 Task: Look for space in Châteauguay, Canada from 12th  August, 2023 to 15th August, 2023 for 3 adults in price range Rs.12000 to Rs.16000. Place can be entire place with 2 bedrooms having 3 beds and 1 bathroom. Property type can be house, flat, guest house. Booking option can be shelf check-in. Required host language is English.
Action: Mouse moved to (393, 89)
Screenshot: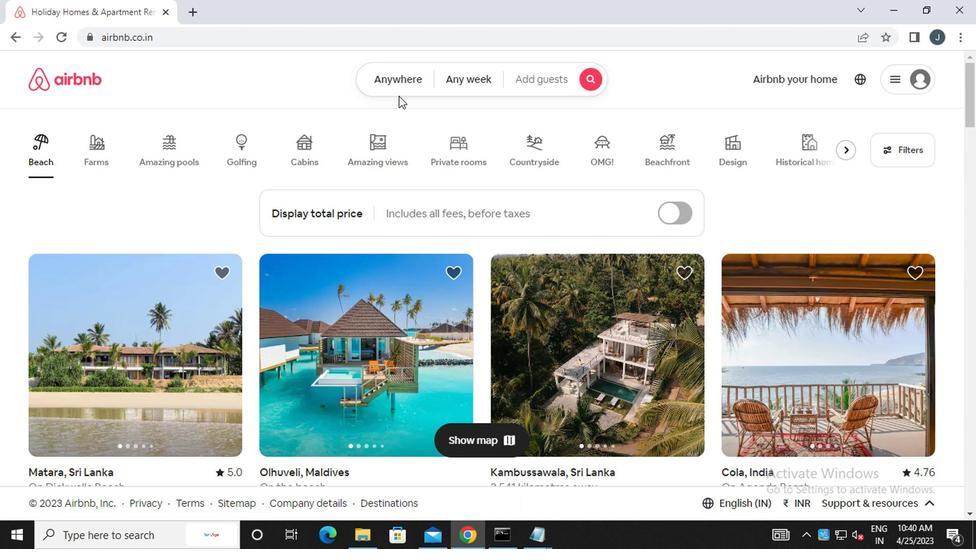 
Action: Mouse pressed left at (393, 89)
Screenshot: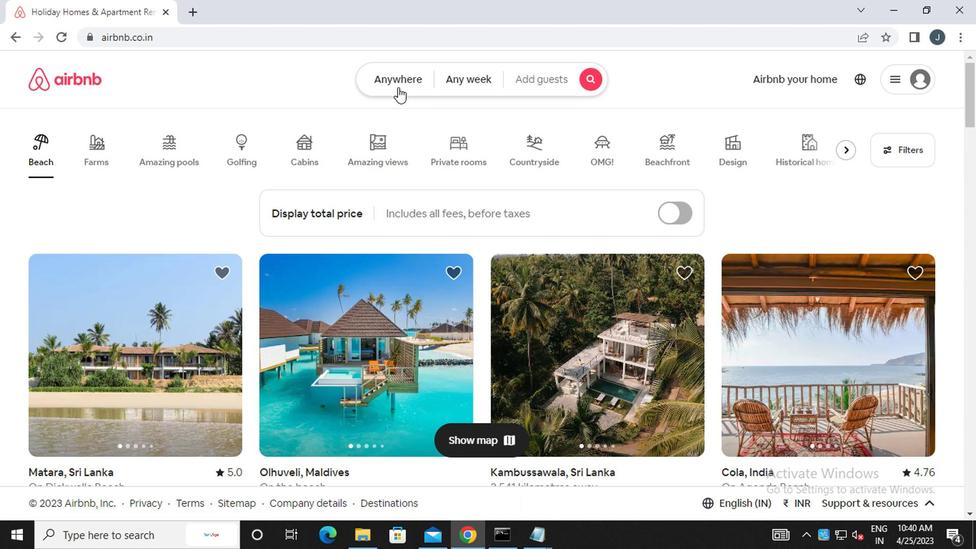 
Action: Mouse moved to (231, 136)
Screenshot: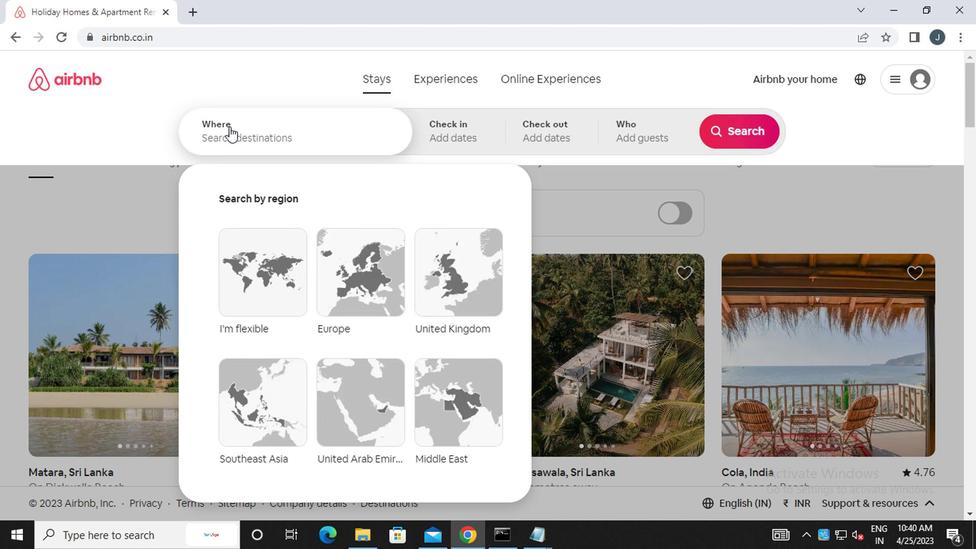 
Action: Mouse pressed left at (231, 136)
Screenshot: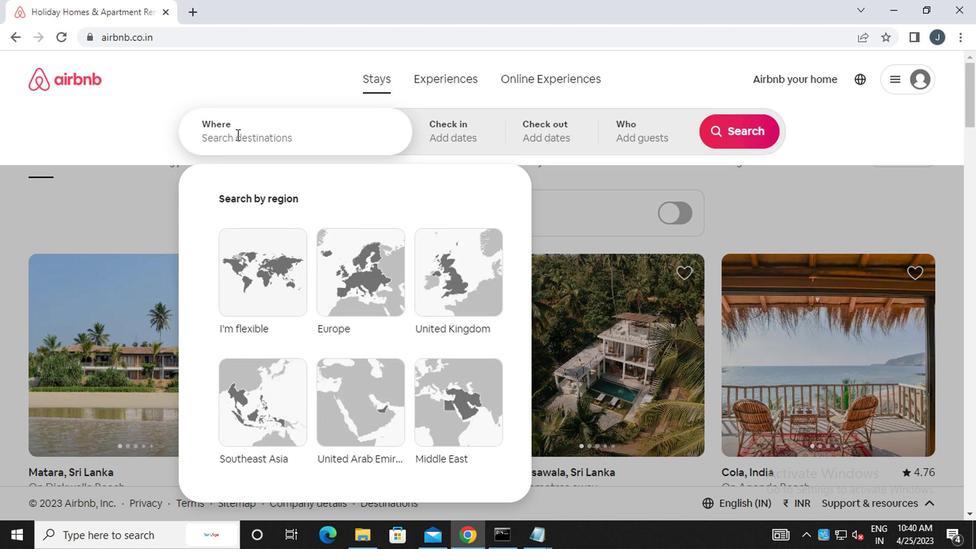 
Action: Mouse moved to (233, 136)
Screenshot: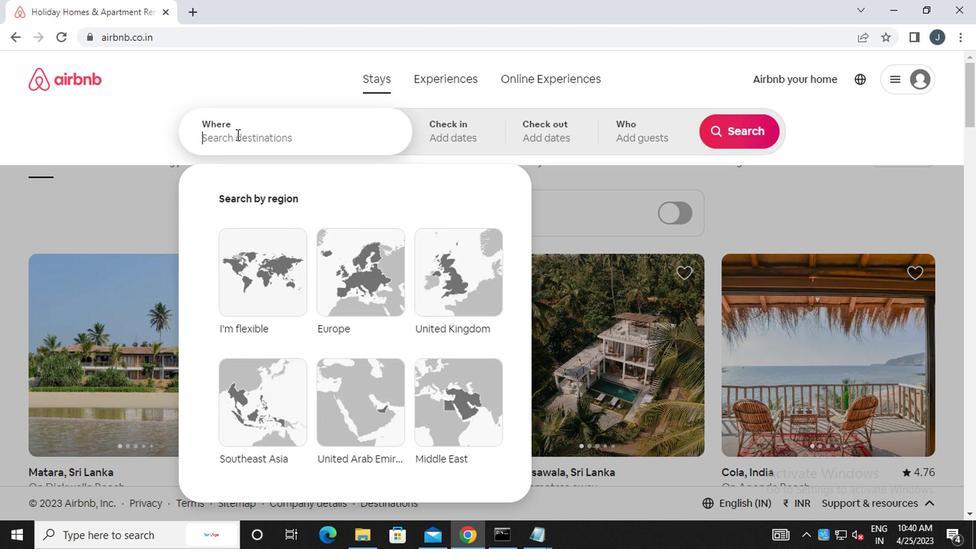 
Action: Key pressed c<Key.caps_lock>hateauguay,<Key.caps_lock>c<Key.caps_lock>anada
Screenshot: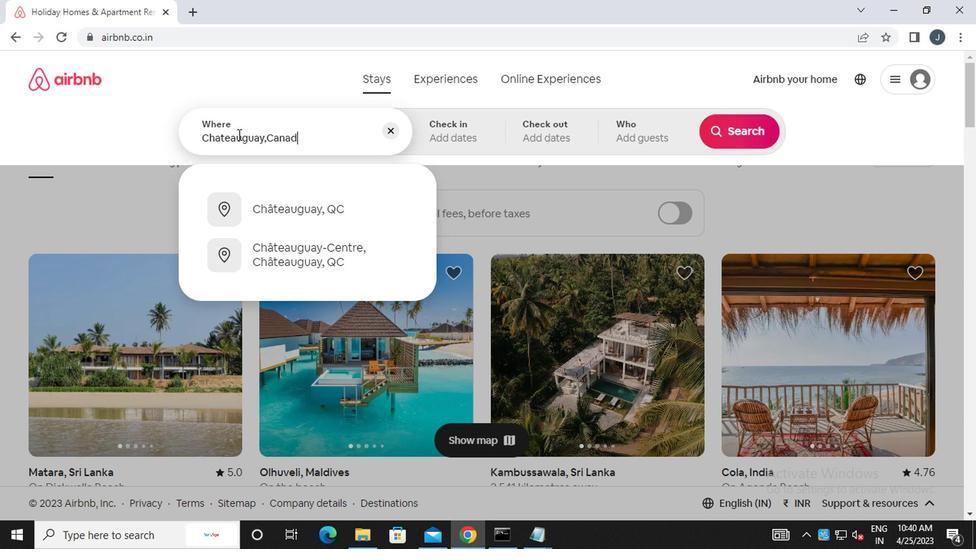 
Action: Mouse moved to (465, 144)
Screenshot: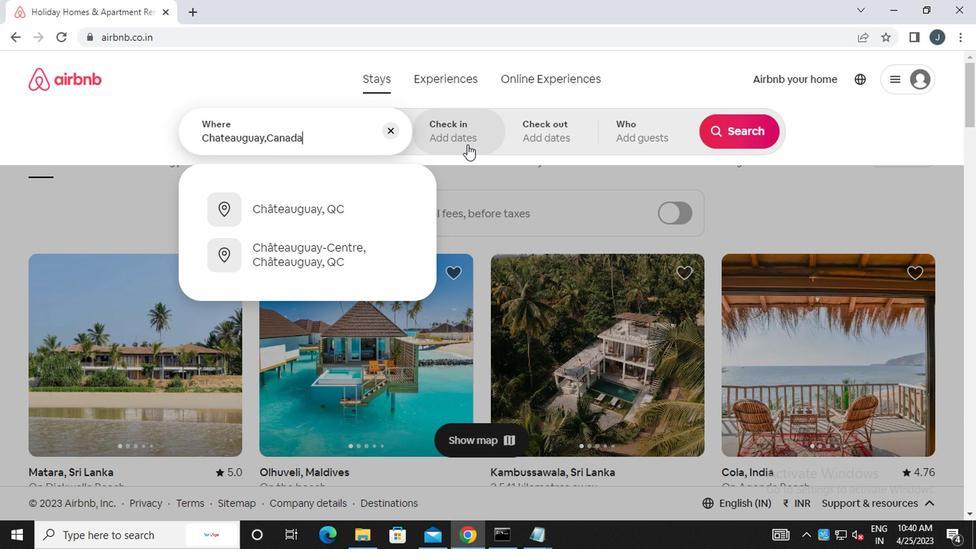 
Action: Mouse pressed left at (465, 144)
Screenshot: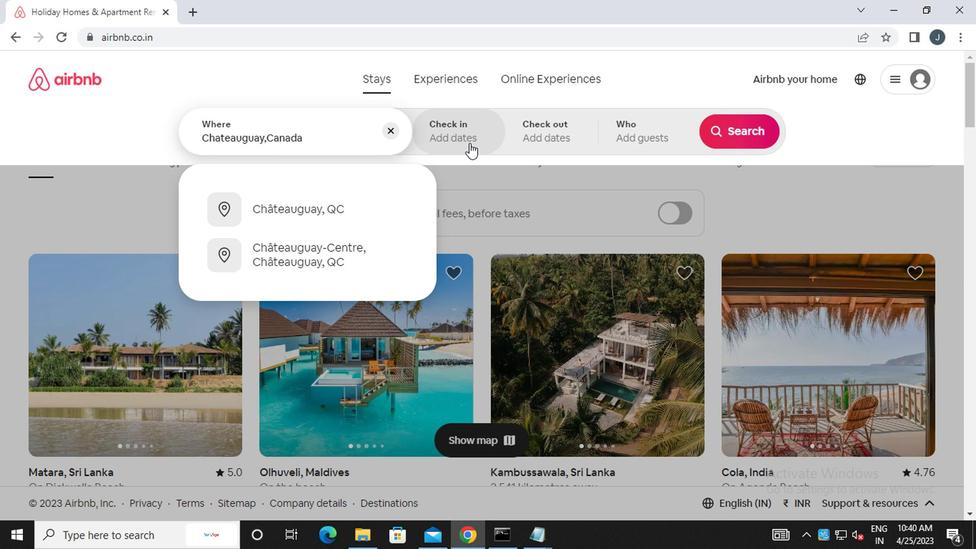 
Action: Mouse moved to (728, 243)
Screenshot: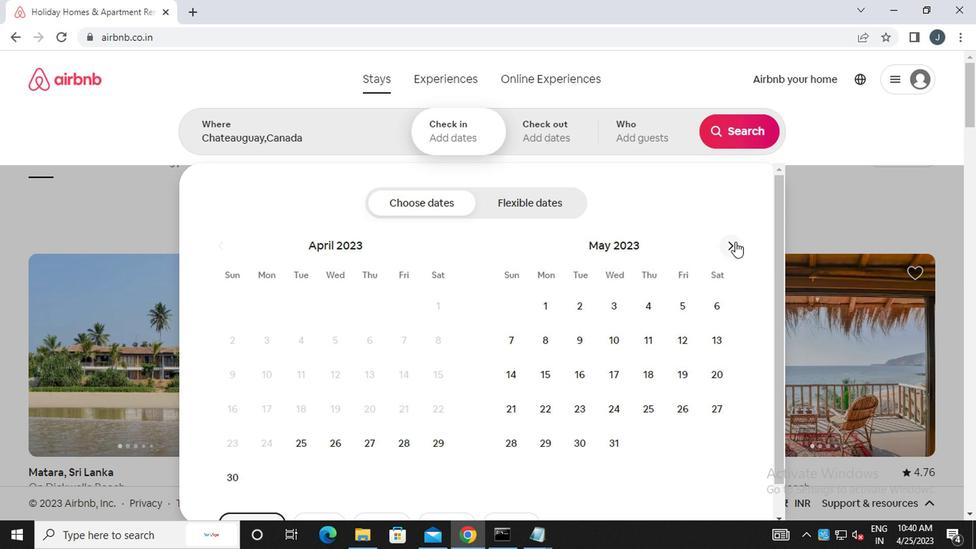 
Action: Mouse pressed left at (728, 243)
Screenshot: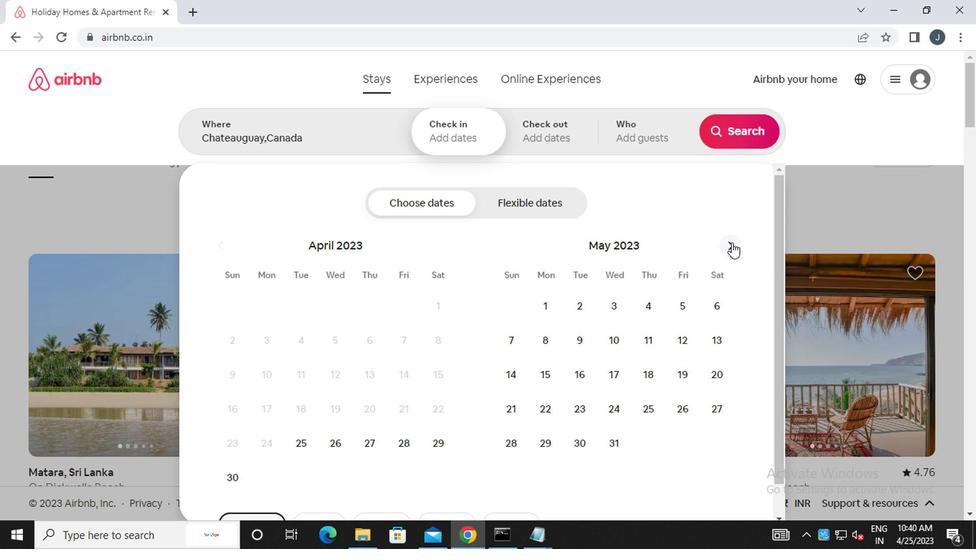 
Action: Mouse pressed left at (728, 243)
Screenshot: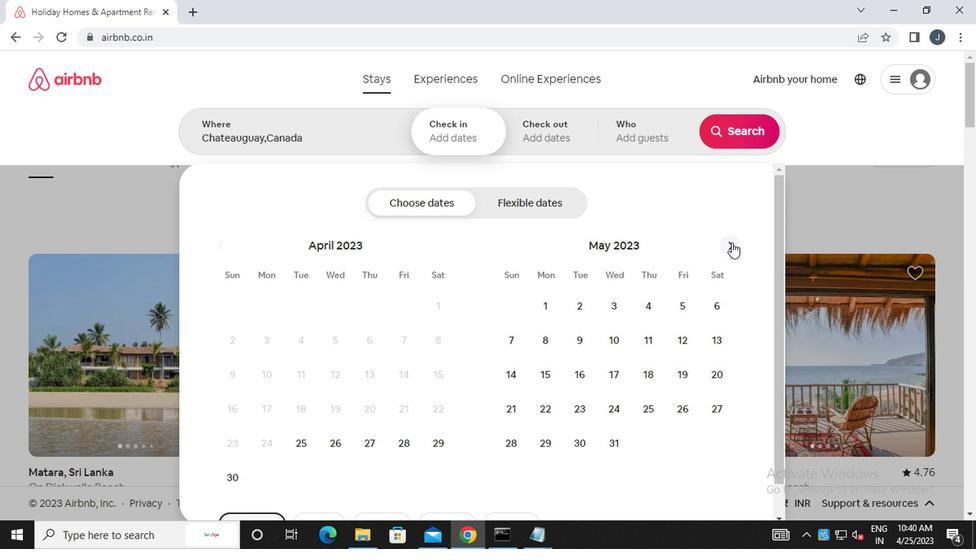 
Action: Mouse pressed left at (728, 243)
Screenshot: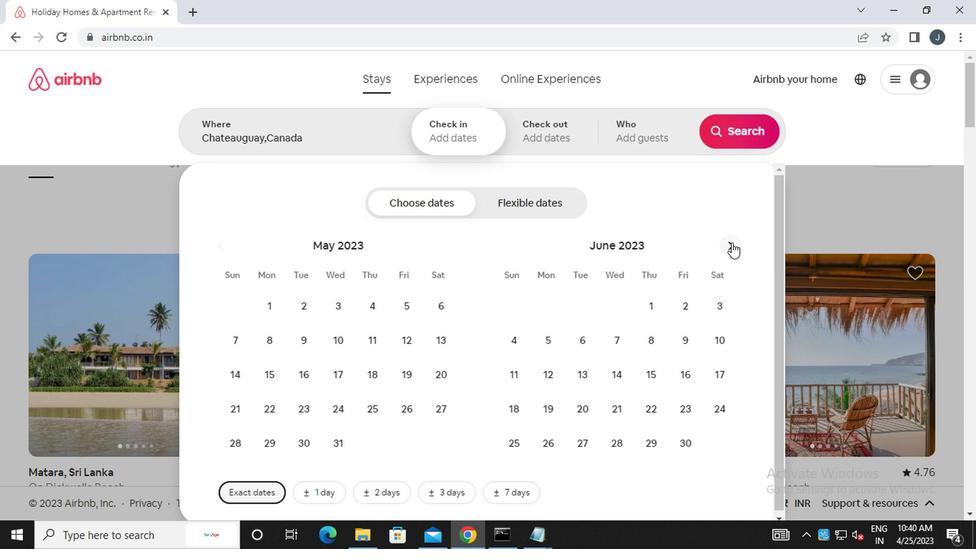 
Action: Mouse pressed left at (728, 243)
Screenshot: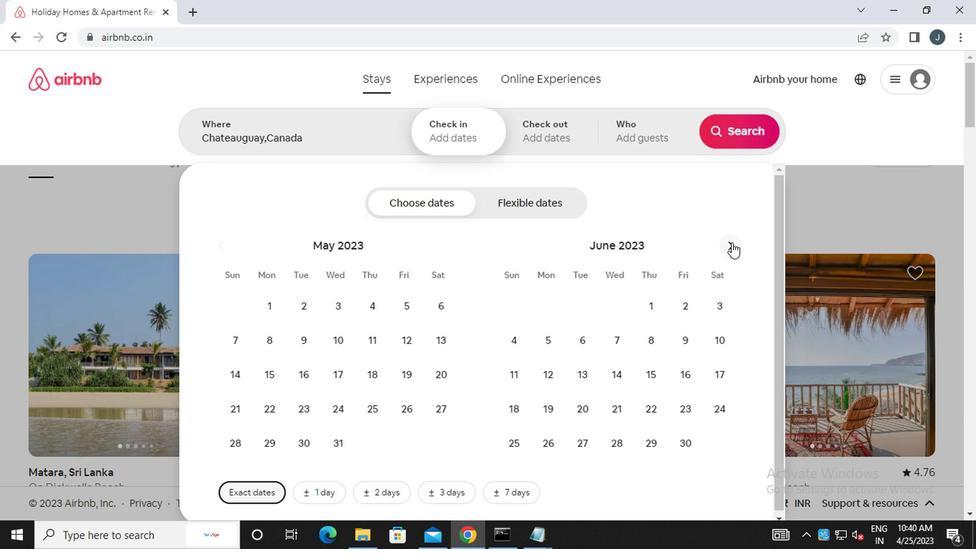 
Action: Mouse moved to (726, 243)
Screenshot: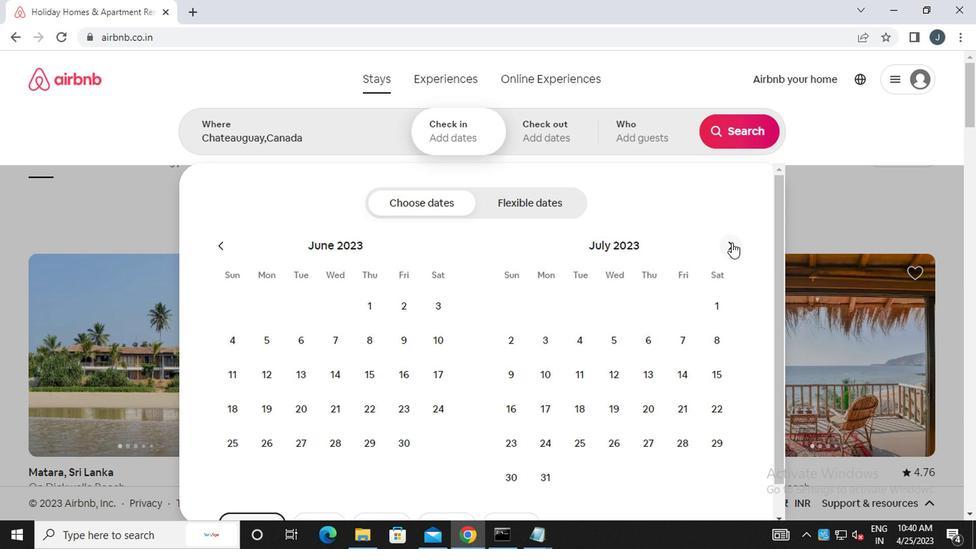 
Action: Mouse pressed left at (726, 243)
Screenshot: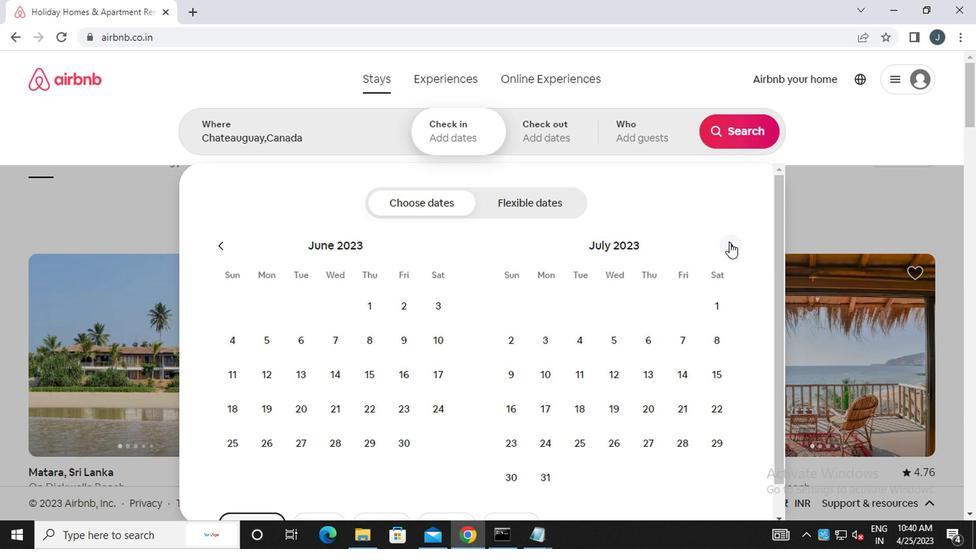 
Action: Mouse moved to (710, 344)
Screenshot: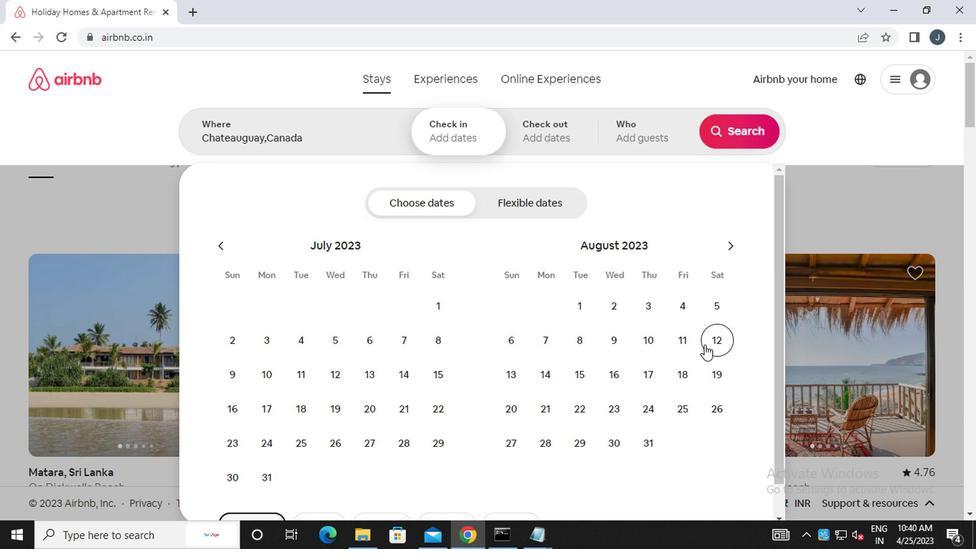 
Action: Mouse pressed left at (710, 344)
Screenshot: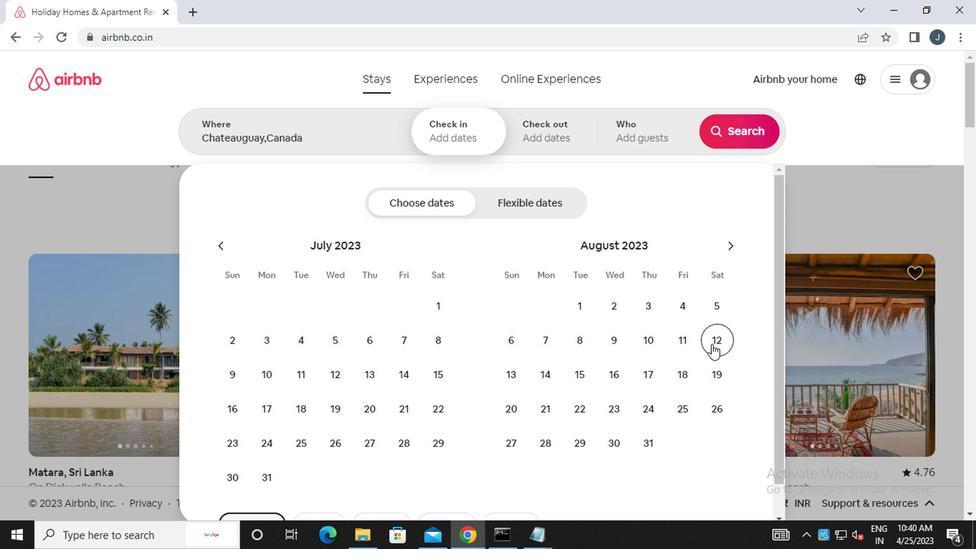 
Action: Mouse moved to (576, 371)
Screenshot: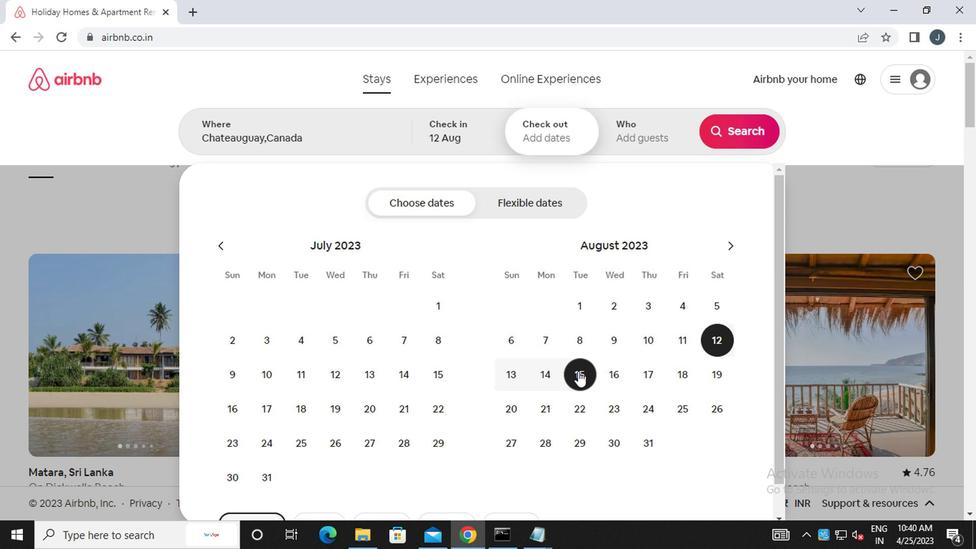 
Action: Mouse pressed left at (576, 371)
Screenshot: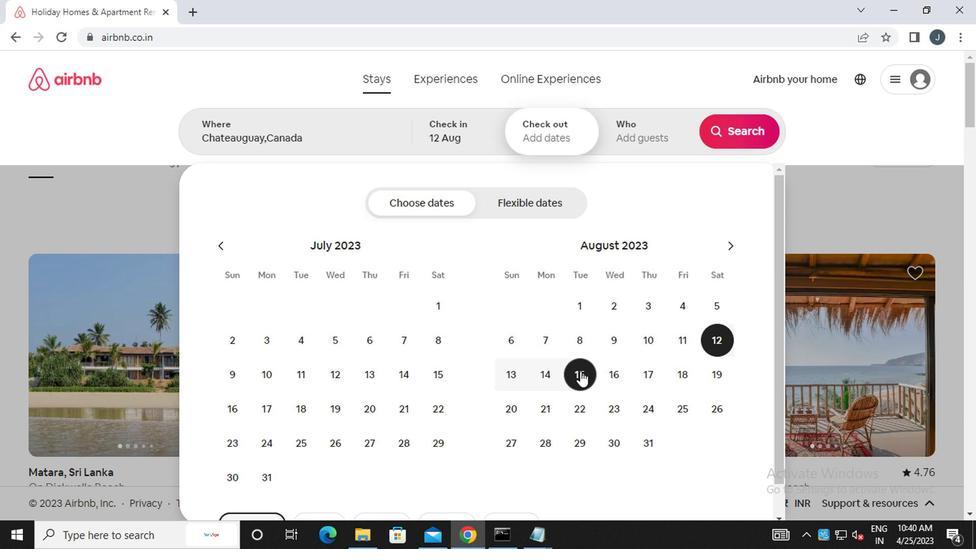 
Action: Mouse moved to (653, 142)
Screenshot: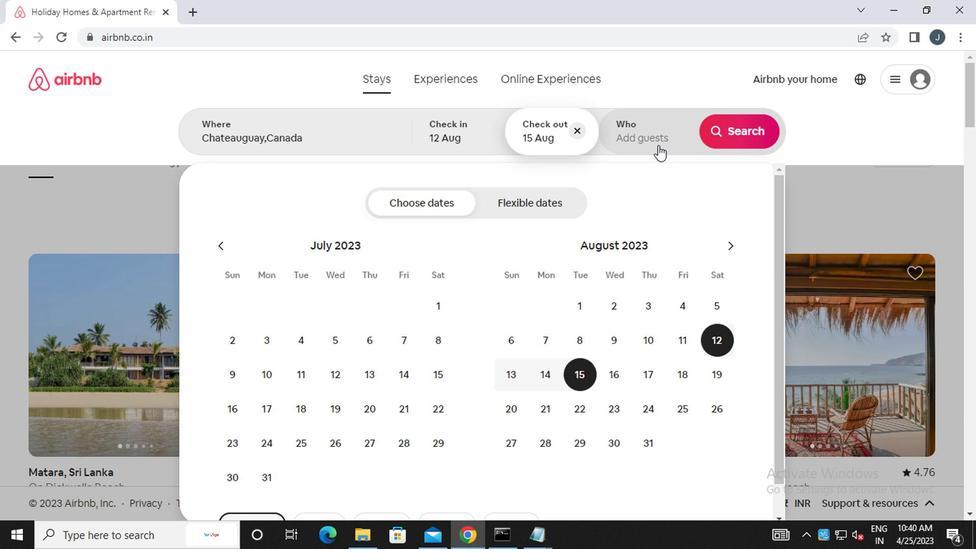 
Action: Mouse pressed left at (653, 142)
Screenshot: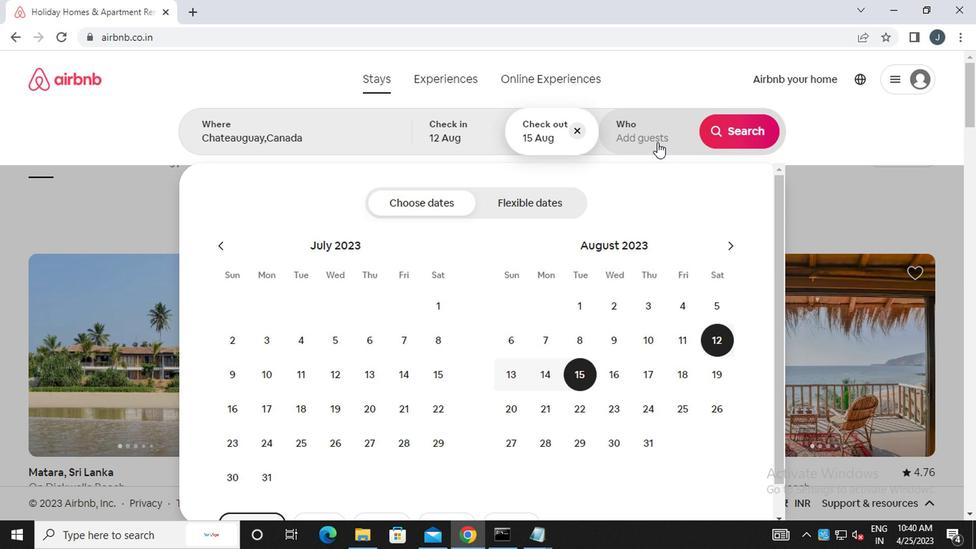 
Action: Mouse moved to (735, 212)
Screenshot: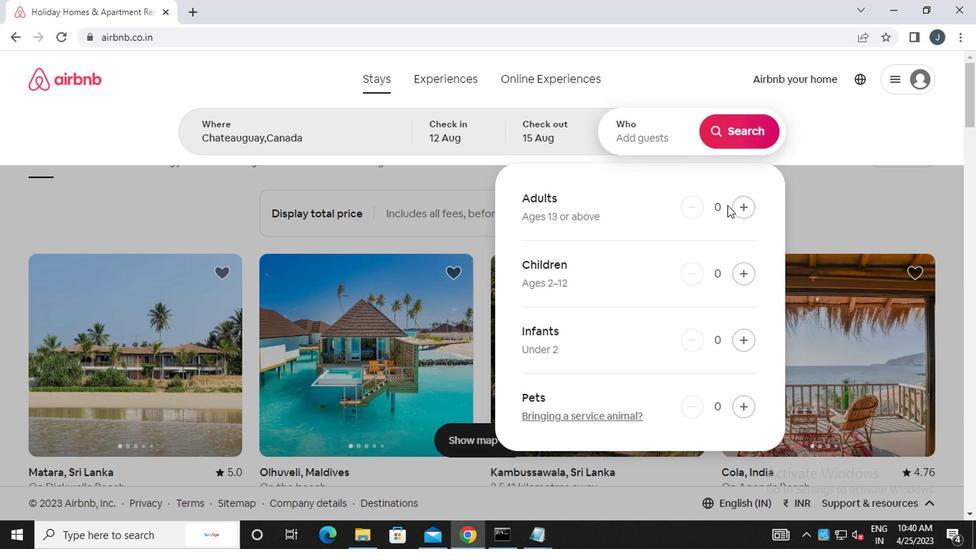 
Action: Mouse pressed left at (735, 212)
Screenshot: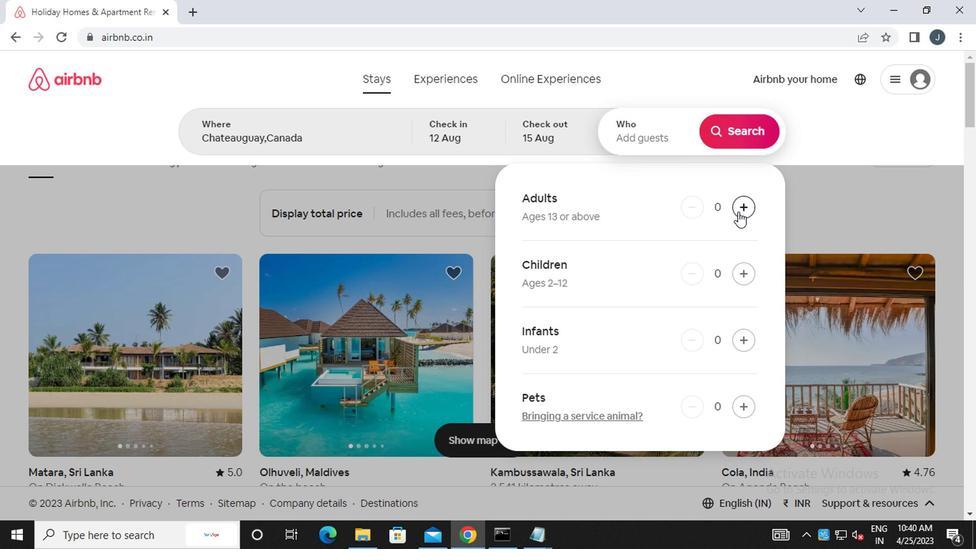 
Action: Mouse pressed left at (735, 212)
Screenshot: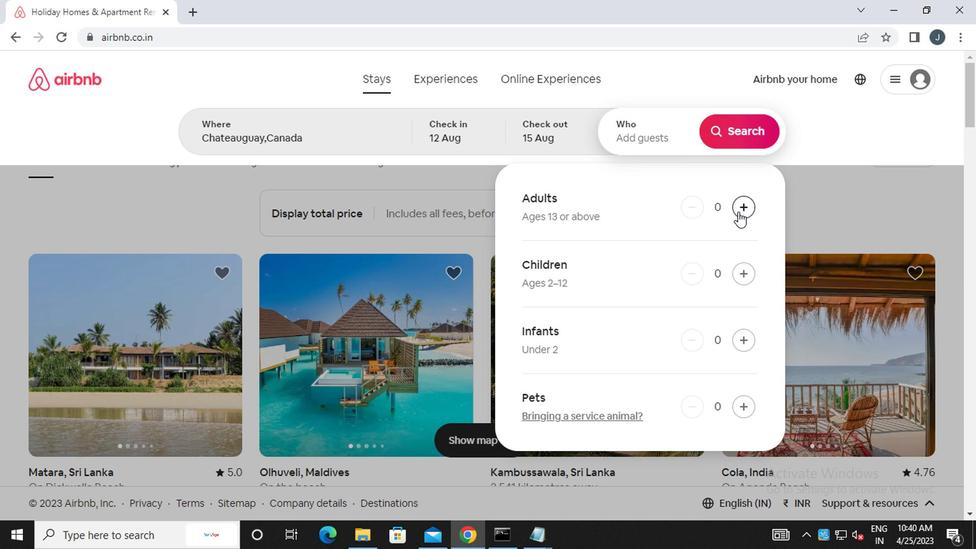 
Action: Mouse pressed left at (735, 212)
Screenshot: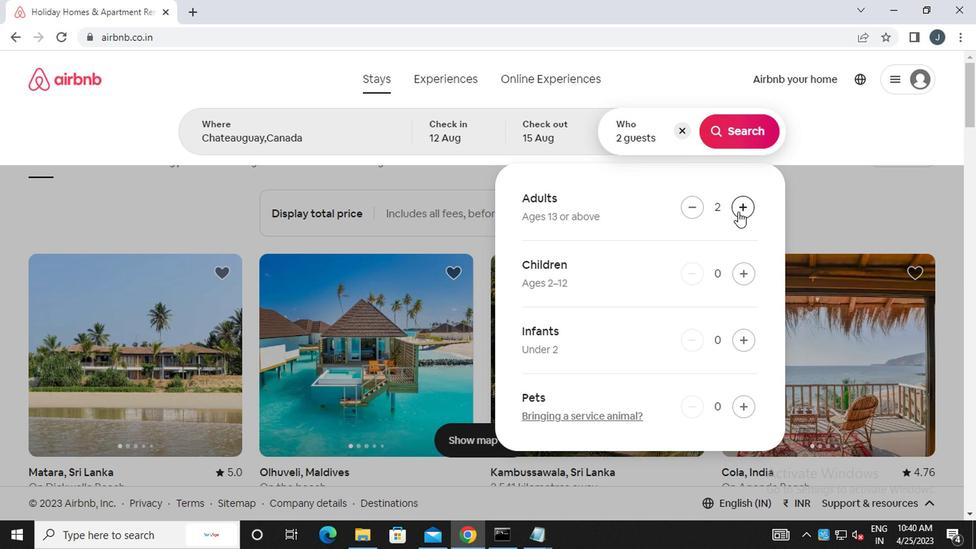 
Action: Mouse moved to (738, 133)
Screenshot: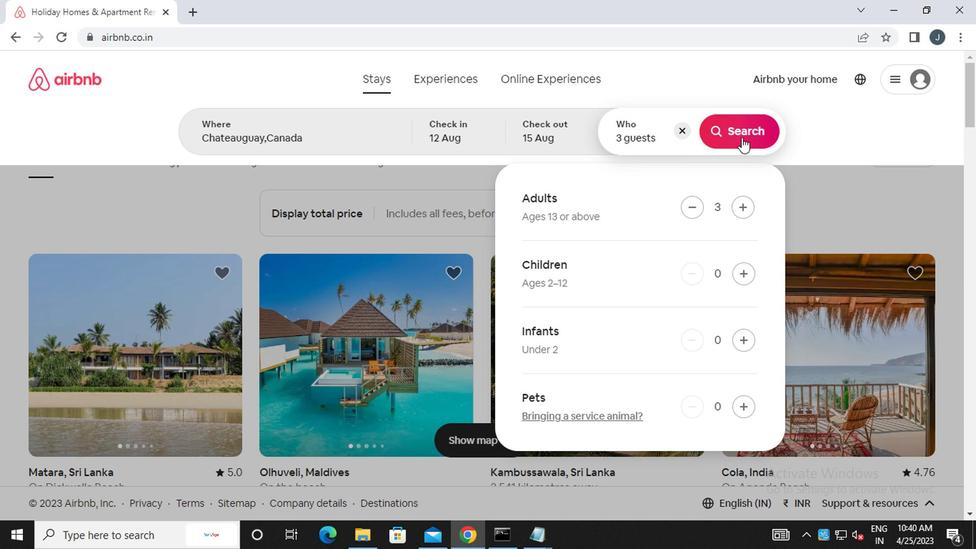 
Action: Mouse pressed left at (738, 133)
Screenshot: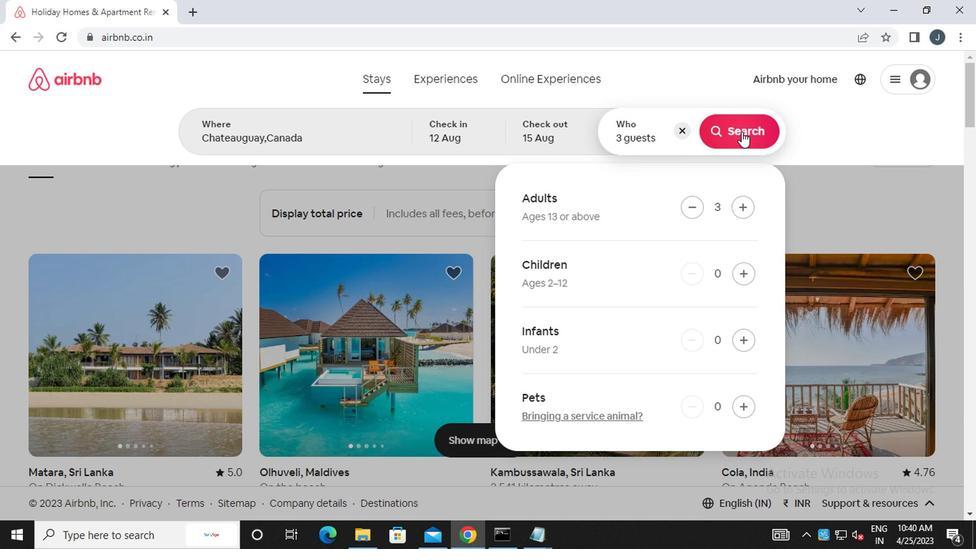 
Action: Mouse moved to (910, 135)
Screenshot: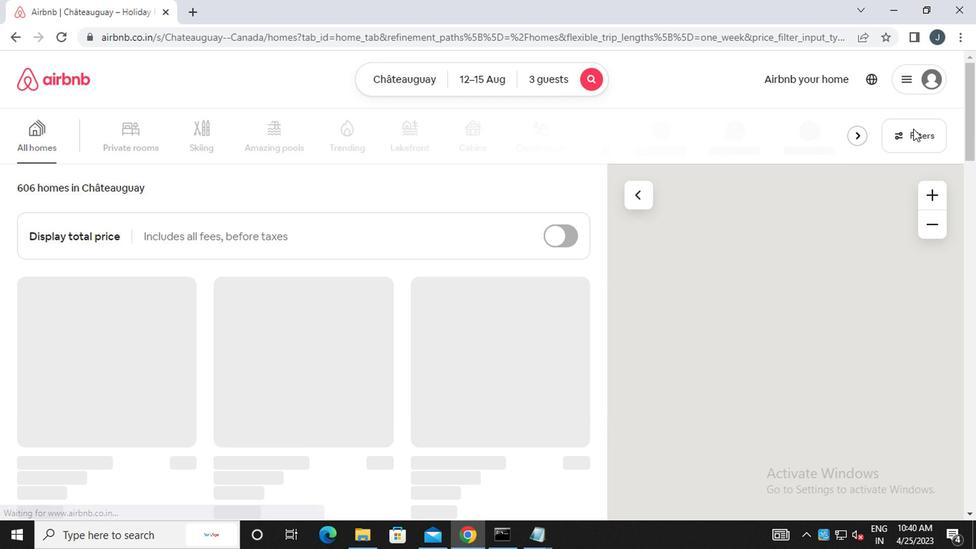 
Action: Mouse pressed left at (910, 135)
Screenshot: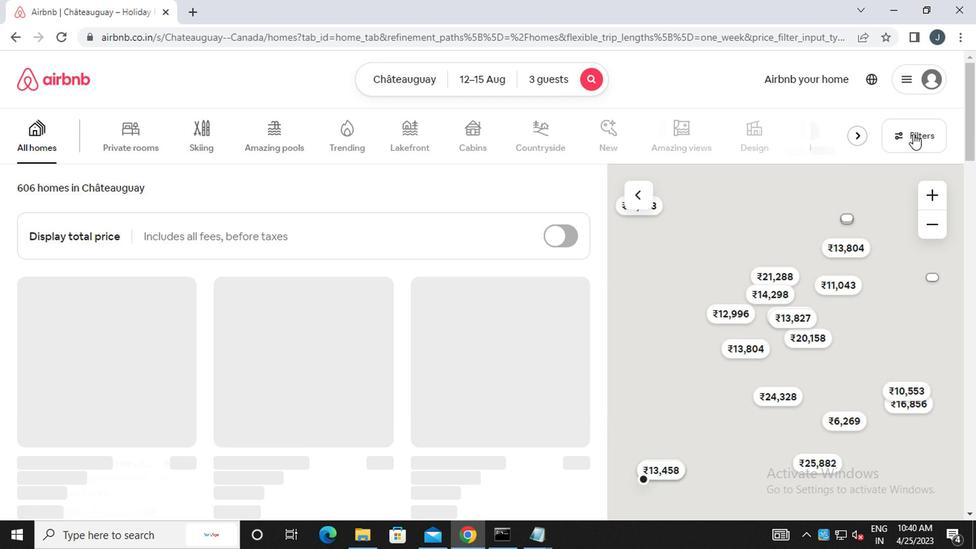 
Action: Mouse moved to (307, 326)
Screenshot: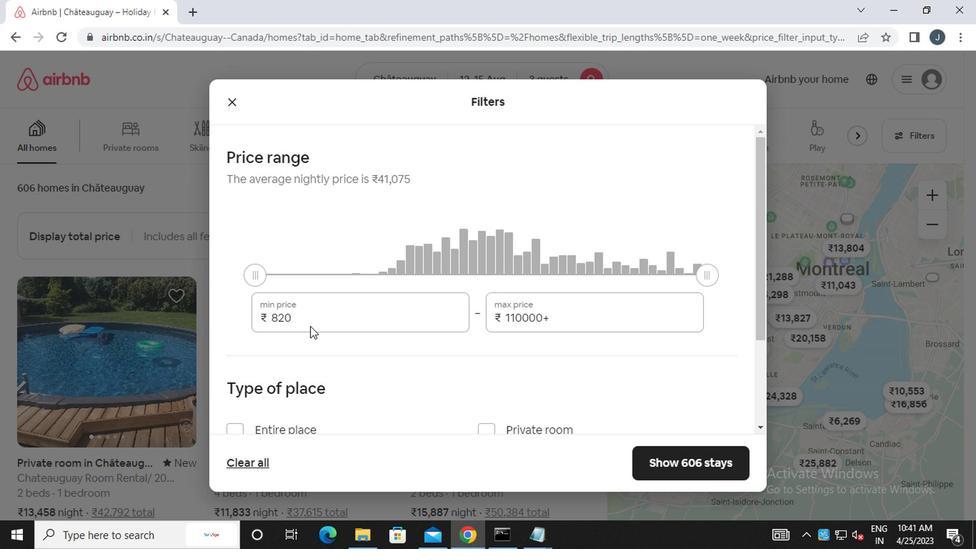 
Action: Mouse pressed left at (307, 326)
Screenshot: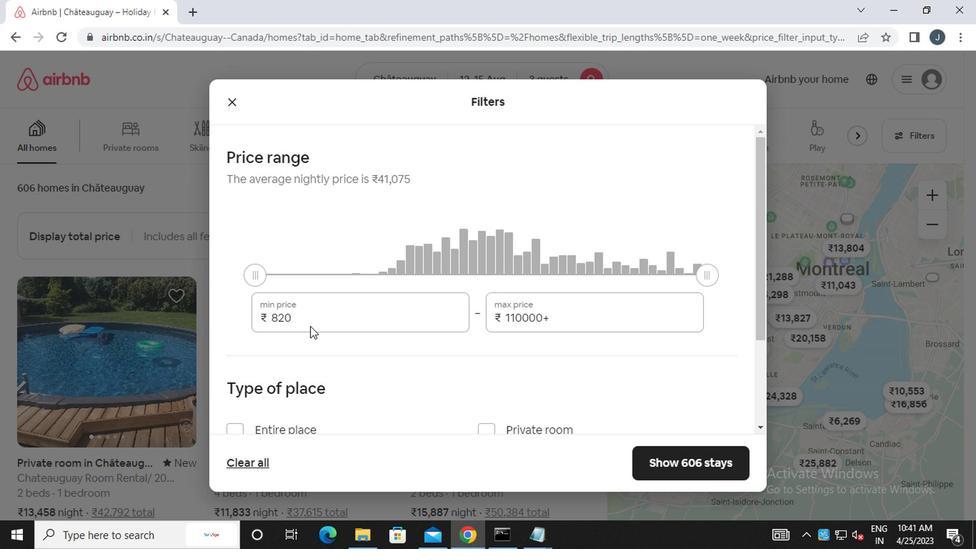 
Action: Mouse moved to (305, 321)
Screenshot: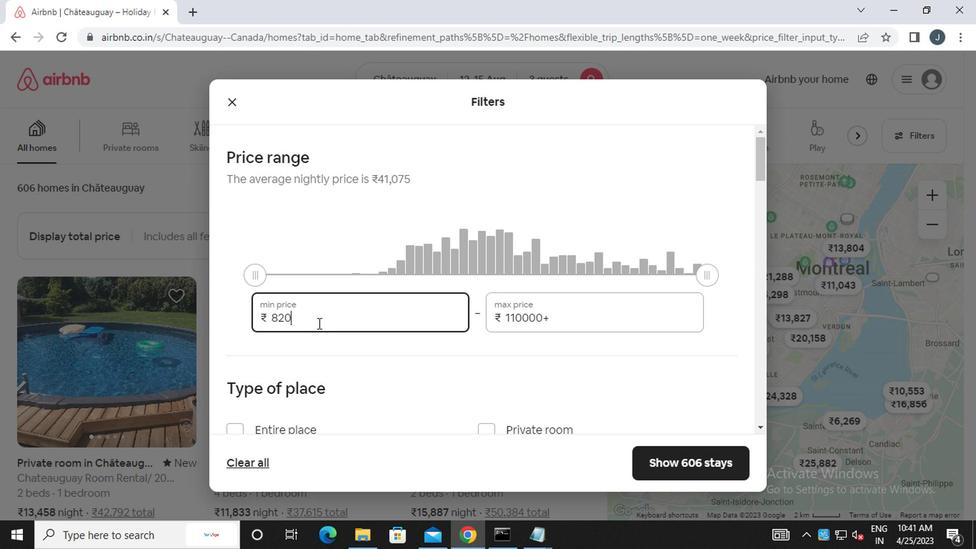 
Action: Key pressed <Key.backspace><Key.backspace><Key.backspace><<97>><<98>><<96>><<96>><<96>>
Screenshot: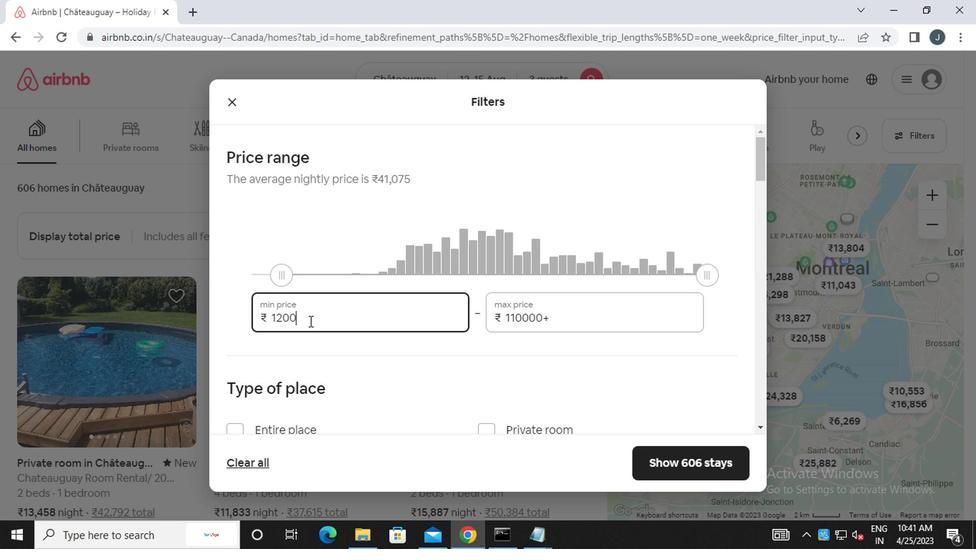 
Action: Mouse moved to (556, 319)
Screenshot: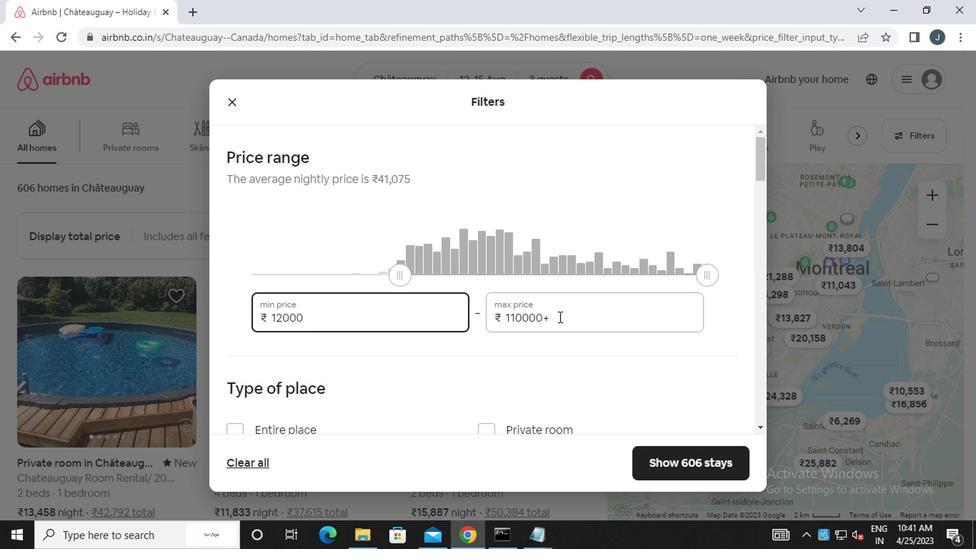 
Action: Mouse pressed left at (556, 319)
Screenshot: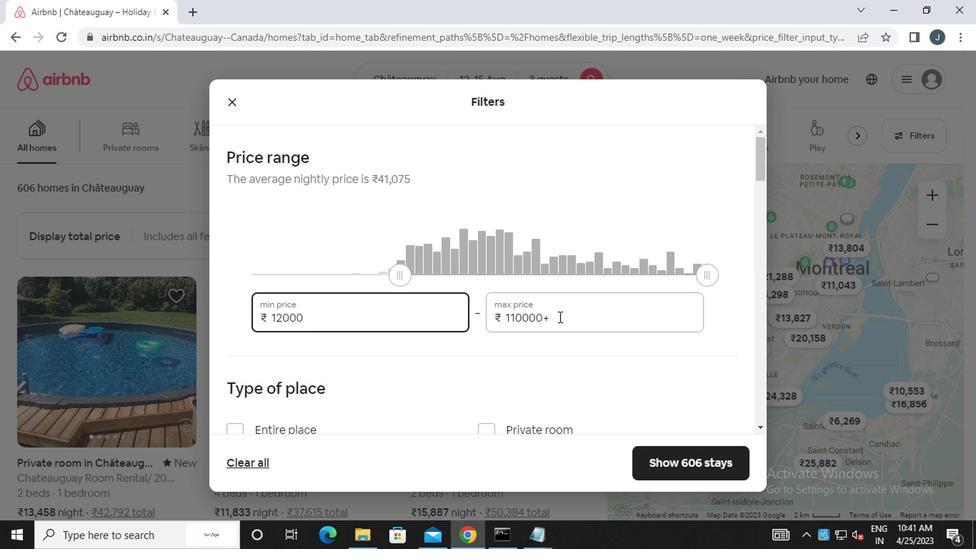 
Action: Mouse moved to (557, 319)
Screenshot: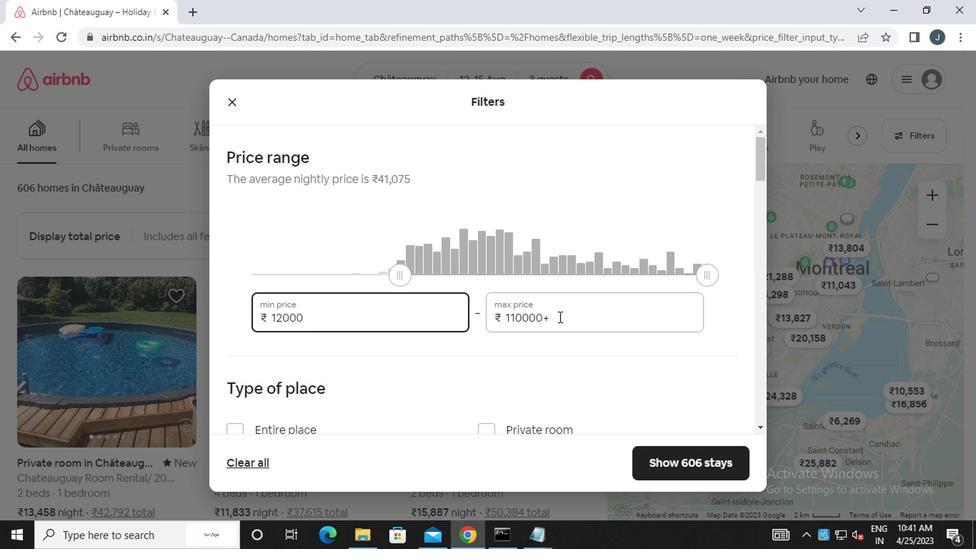 
Action: Key pressed <Key.backspace><Key.backspace><Key.backspace><Key.backspace><Key.backspace><Key.backspace><Key.backspace><<102>><<96>><<96>><<96>>
Screenshot: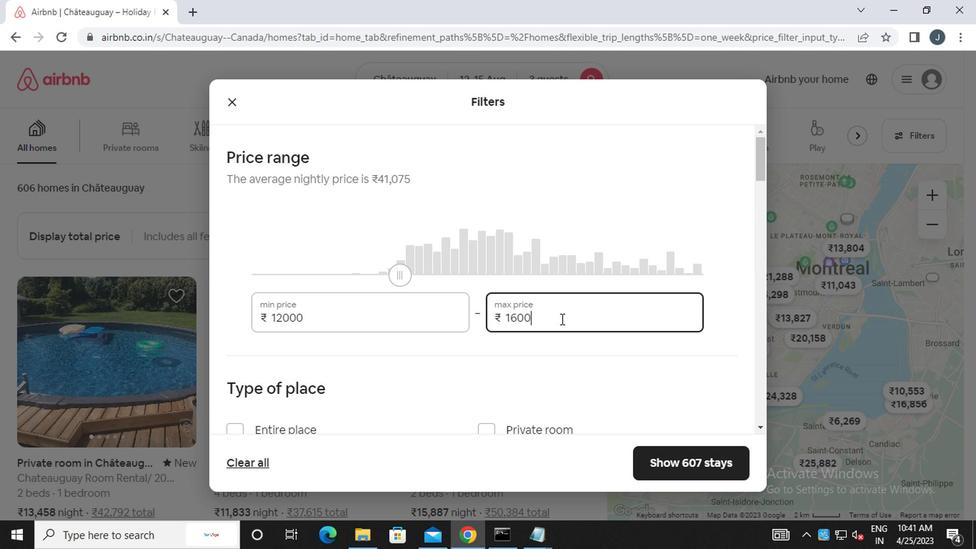 
Action: Mouse scrolled (557, 318) with delta (0, 0)
Screenshot: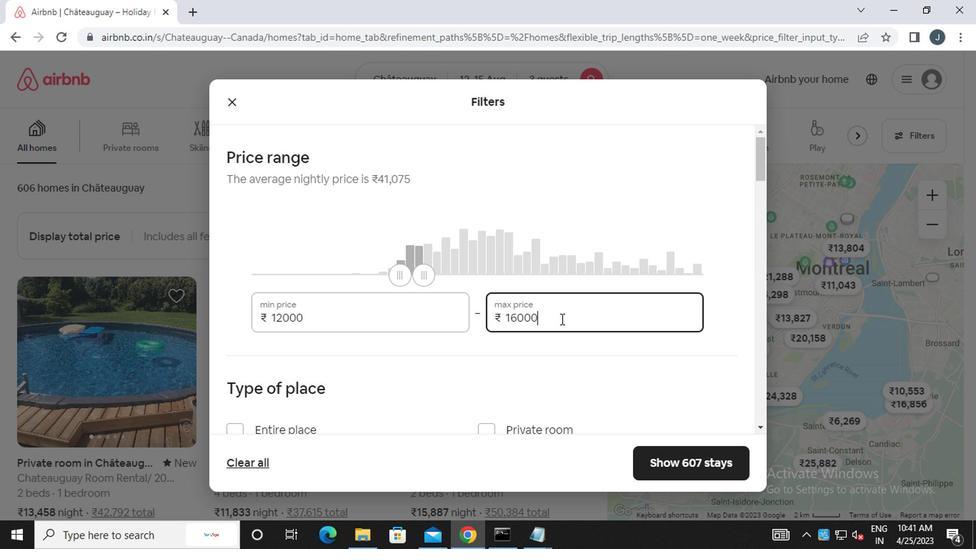 
Action: Mouse scrolled (557, 318) with delta (0, 0)
Screenshot: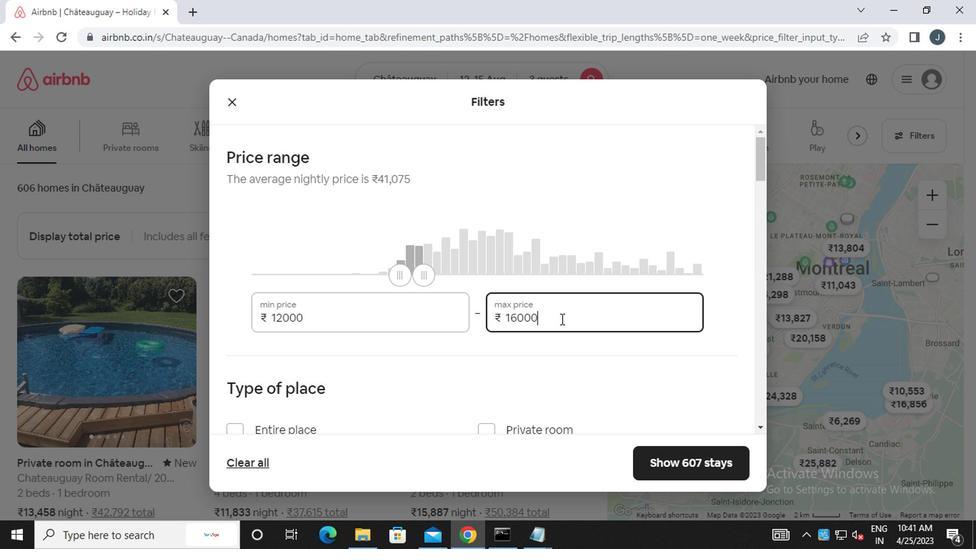
Action: Mouse moved to (229, 287)
Screenshot: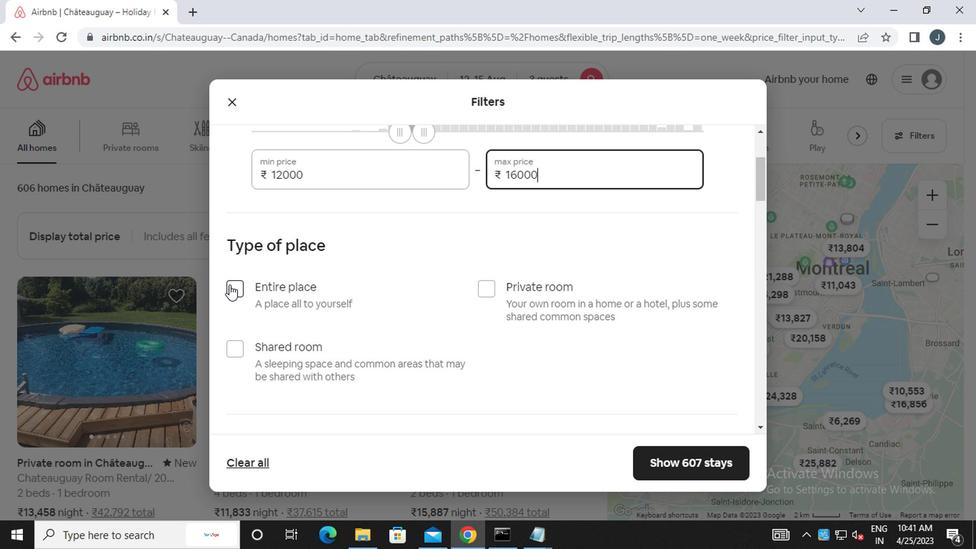 
Action: Mouse pressed left at (229, 287)
Screenshot: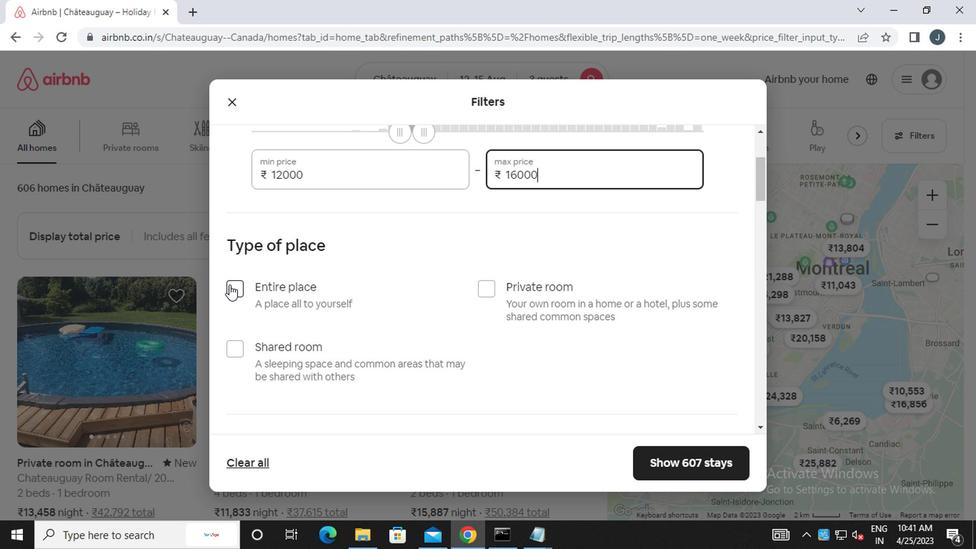 
Action: Mouse moved to (333, 298)
Screenshot: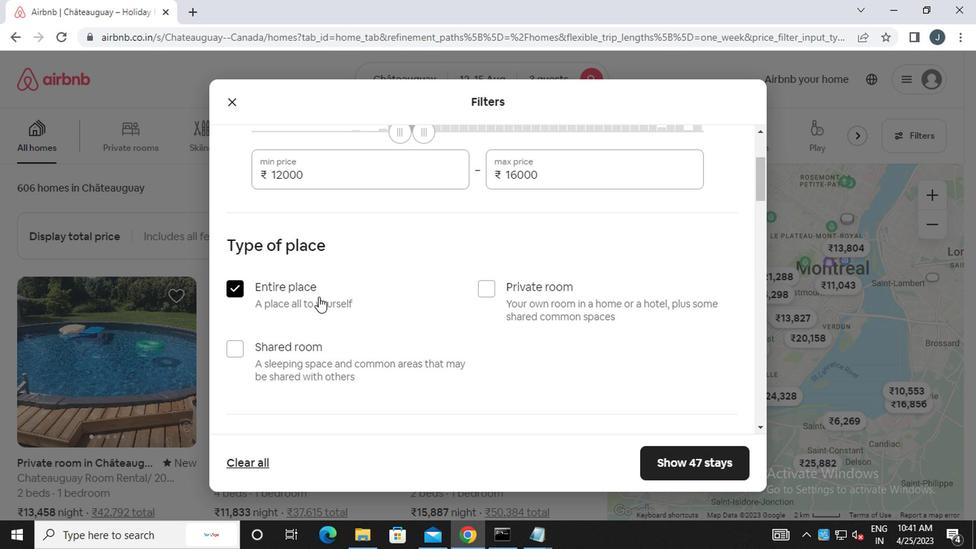 
Action: Mouse scrolled (333, 297) with delta (0, 0)
Screenshot: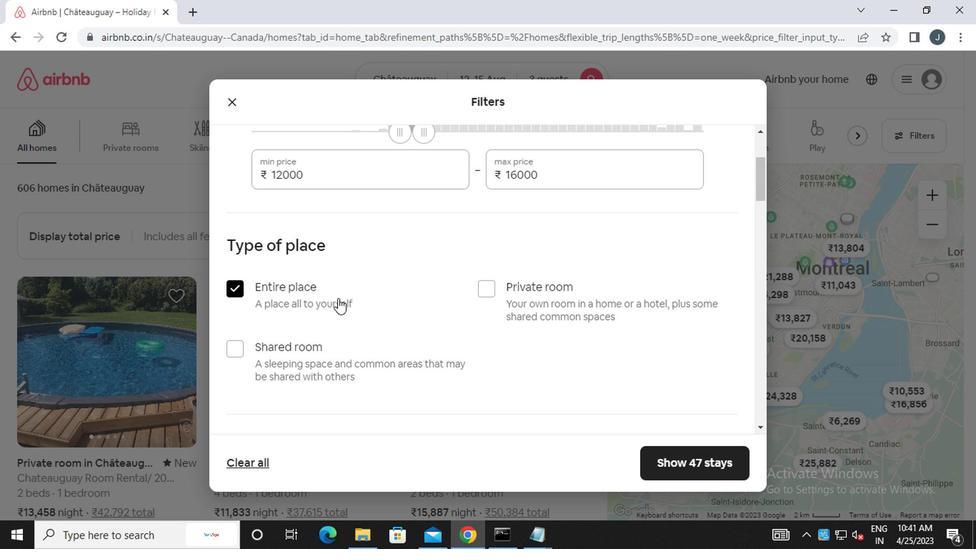 
Action: Mouse scrolled (333, 297) with delta (0, 0)
Screenshot: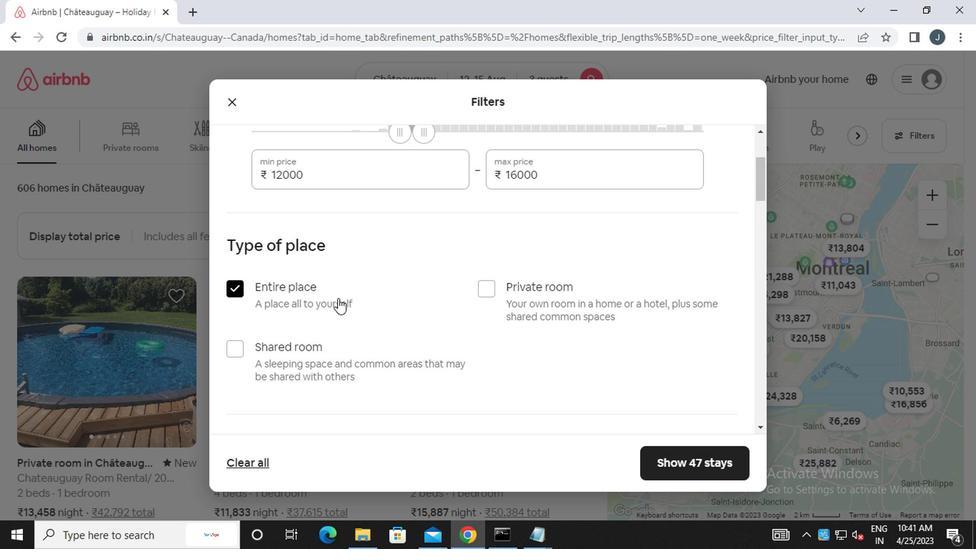 
Action: Mouse scrolled (333, 297) with delta (0, 0)
Screenshot: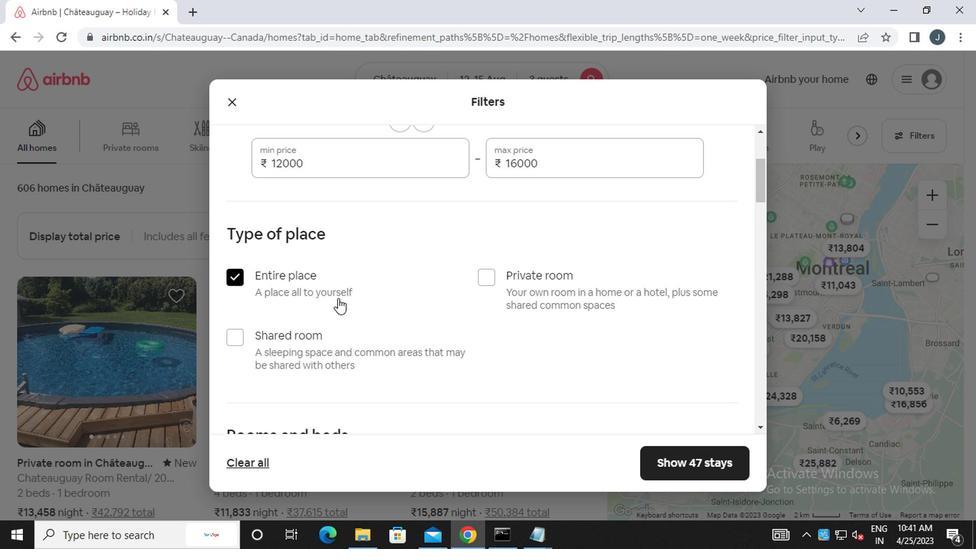 
Action: Mouse scrolled (333, 297) with delta (0, 0)
Screenshot: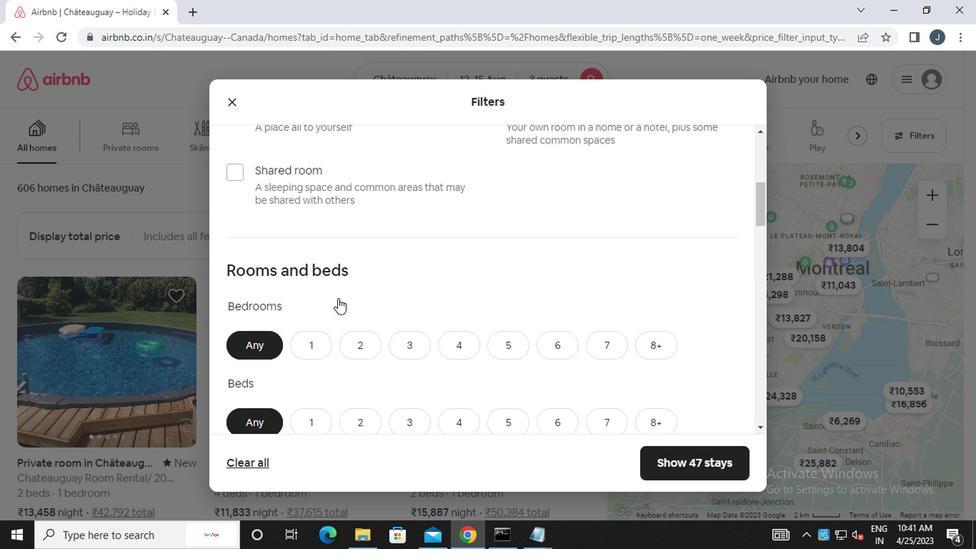 
Action: Mouse moved to (348, 240)
Screenshot: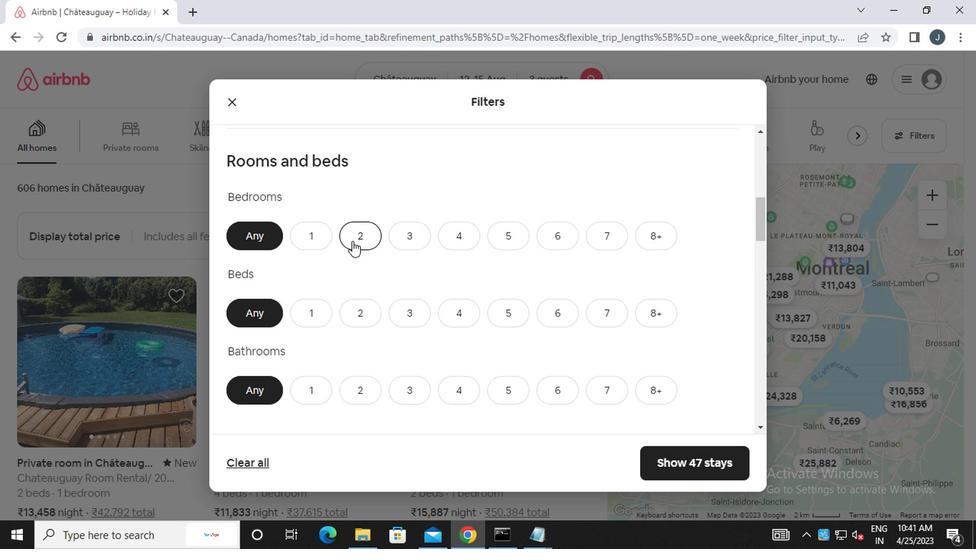 
Action: Mouse pressed left at (348, 240)
Screenshot: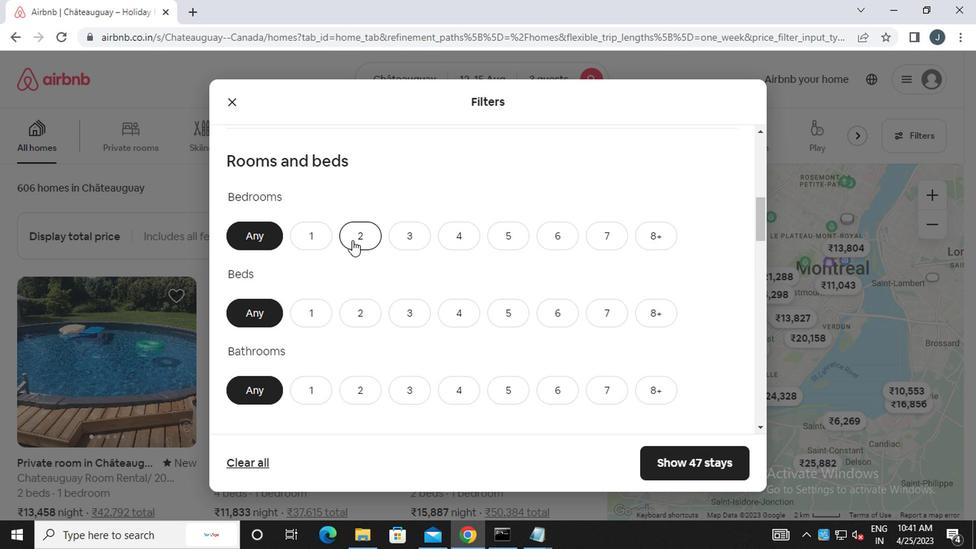 
Action: Mouse moved to (399, 316)
Screenshot: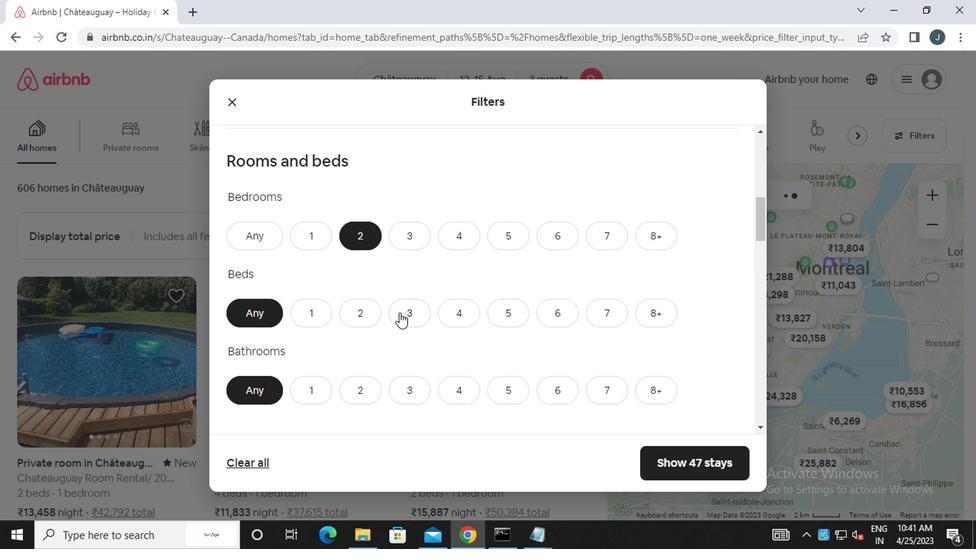 
Action: Mouse pressed left at (399, 316)
Screenshot: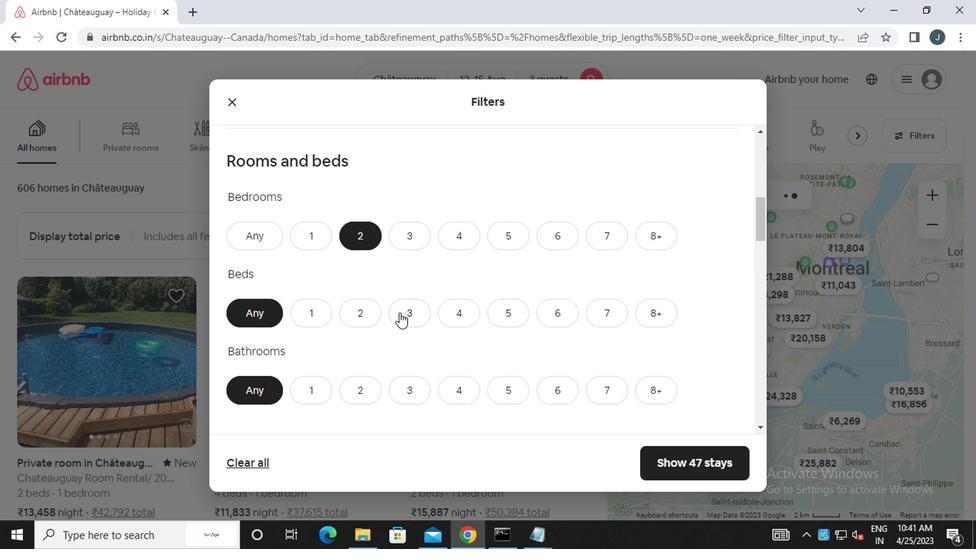 
Action: Mouse moved to (313, 387)
Screenshot: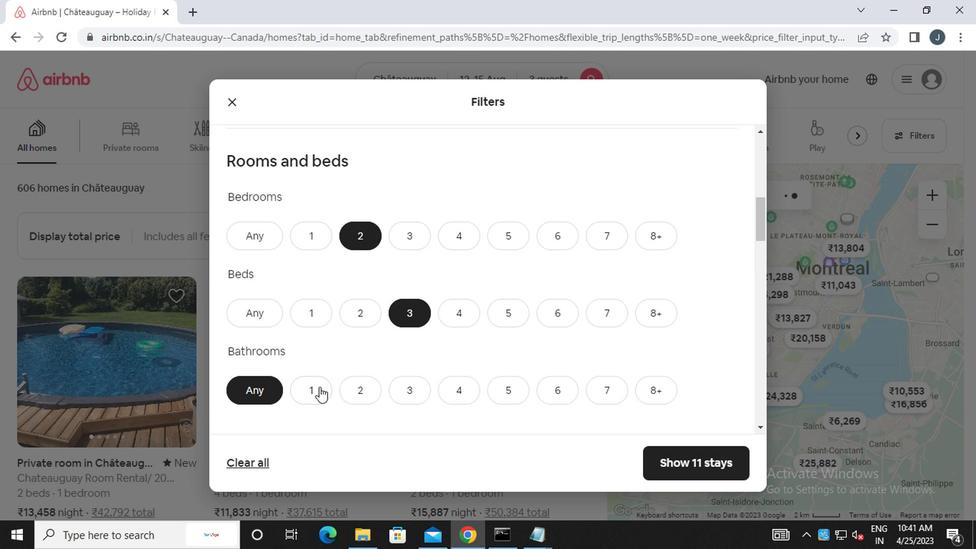 
Action: Mouse pressed left at (313, 387)
Screenshot: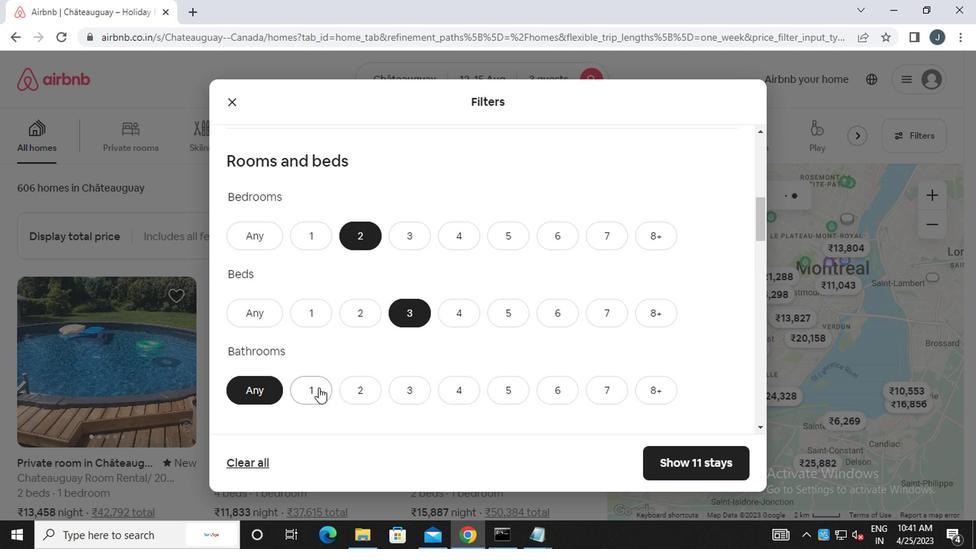 
Action: Mouse moved to (313, 387)
Screenshot: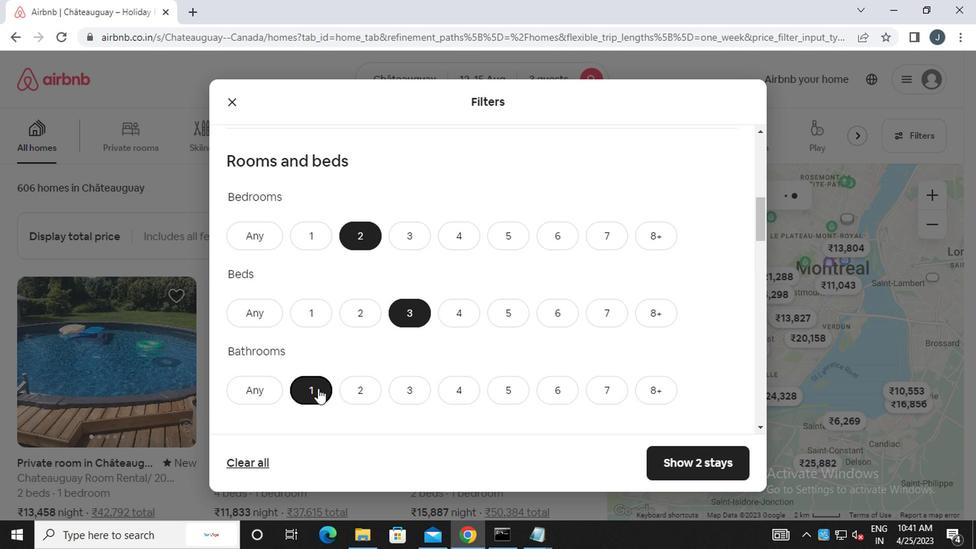 
Action: Mouse scrolled (313, 386) with delta (0, 0)
Screenshot: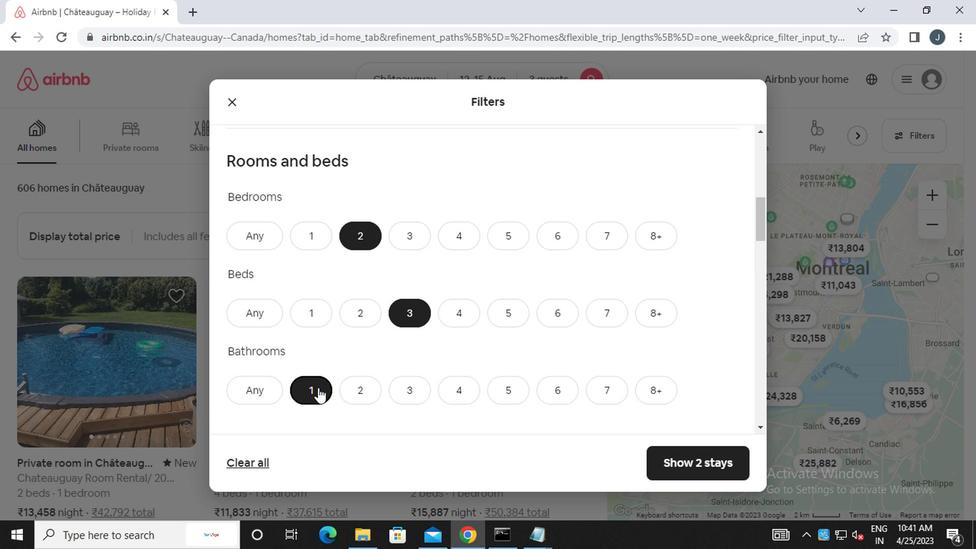 
Action: Mouse scrolled (313, 386) with delta (0, 0)
Screenshot: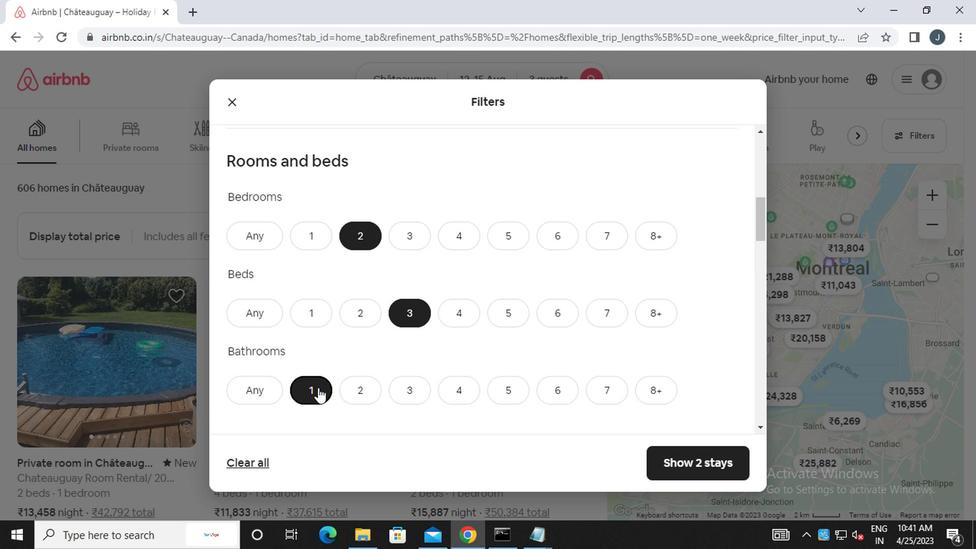 
Action: Mouse scrolled (313, 386) with delta (0, 0)
Screenshot: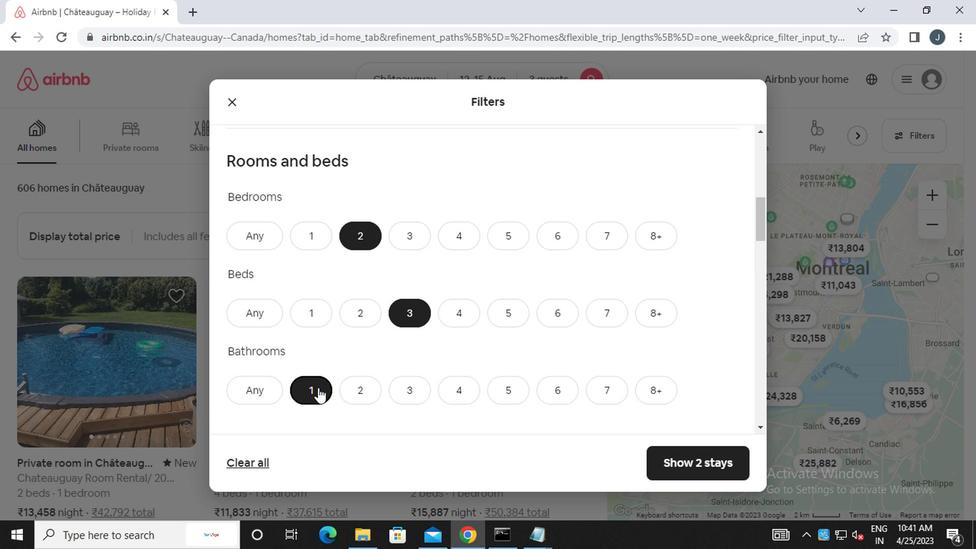 
Action: Mouse moved to (281, 328)
Screenshot: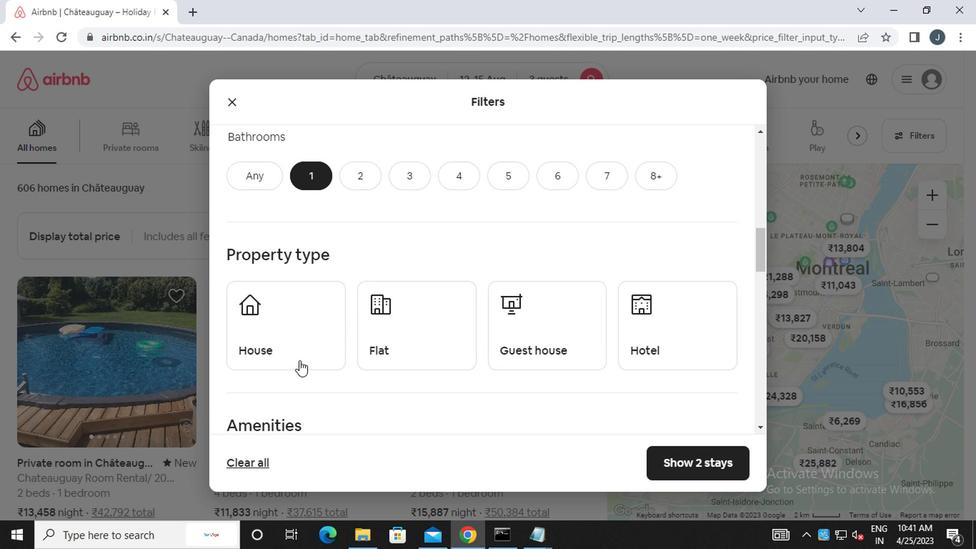 
Action: Mouse pressed left at (281, 328)
Screenshot: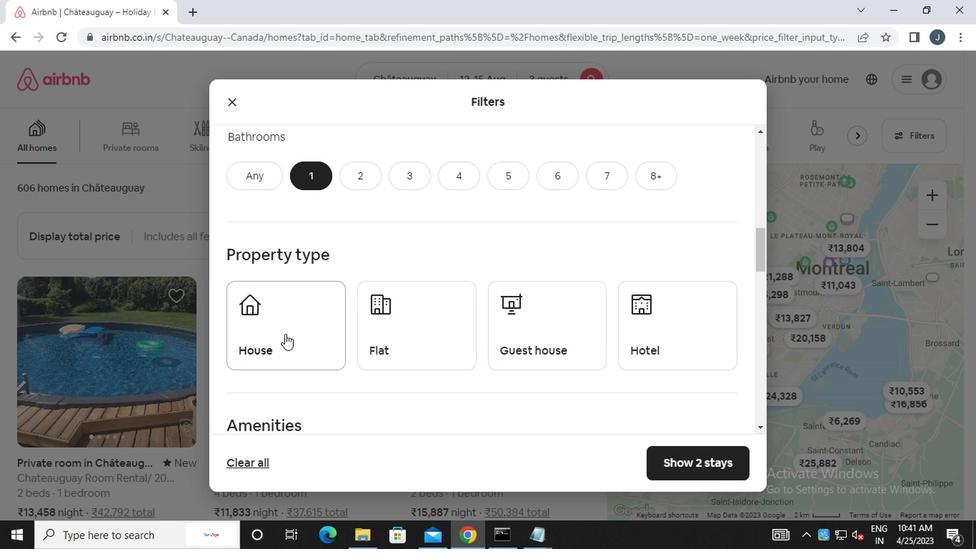 
Action: Mouse moved to (378, 340)
Screenshot: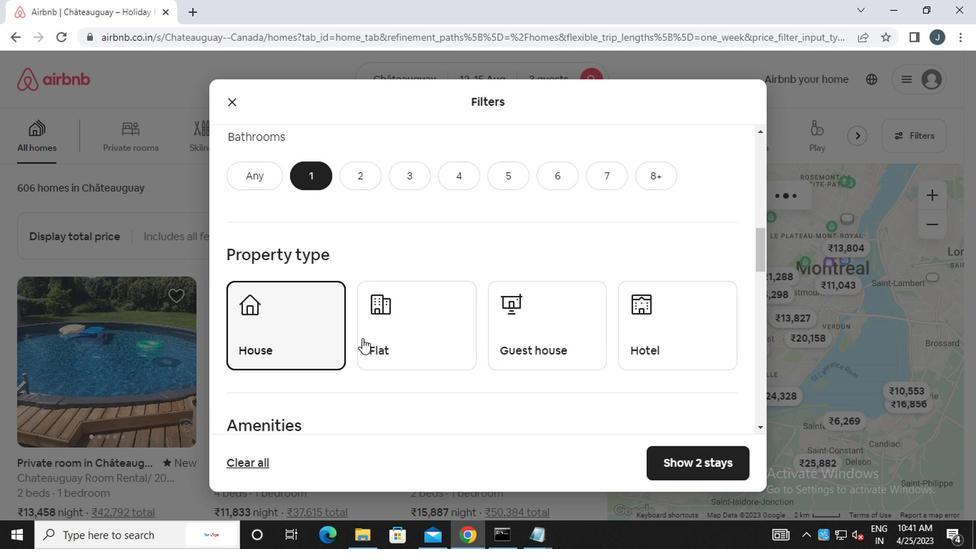 
Action: Mouse pressed left at (378, 340)
Screenshot: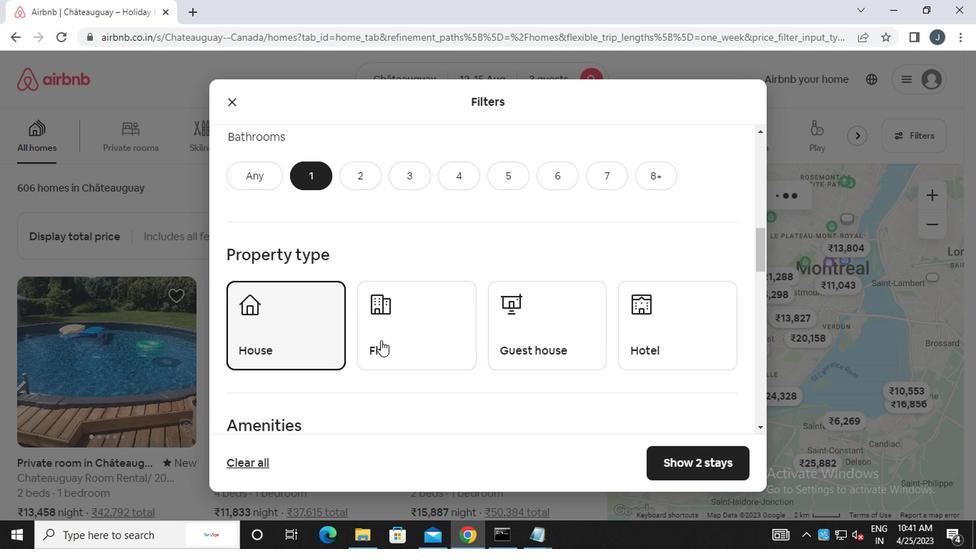 
Action: Mouse moved to (530, 340)
Screenshot: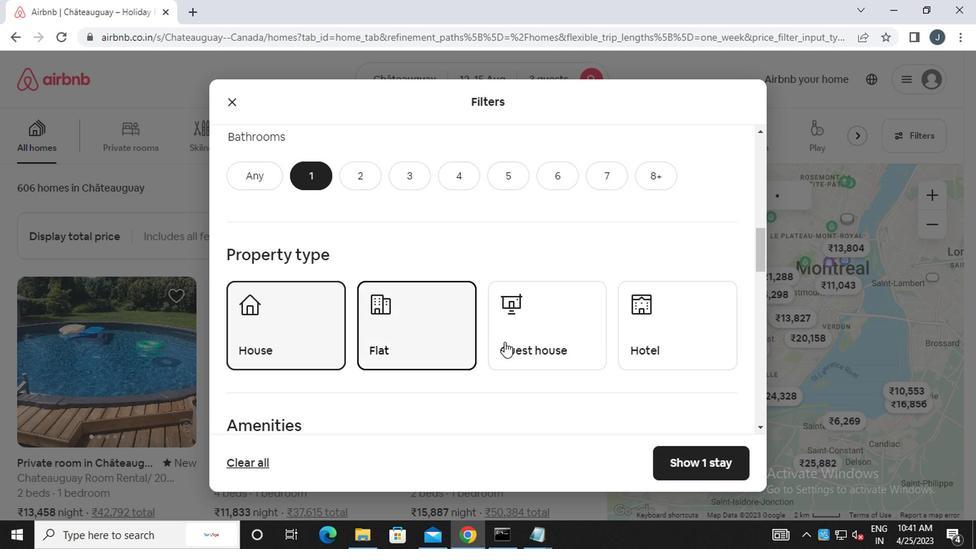 
Action: Mouse pressed left at (530, 340)
Screenshot: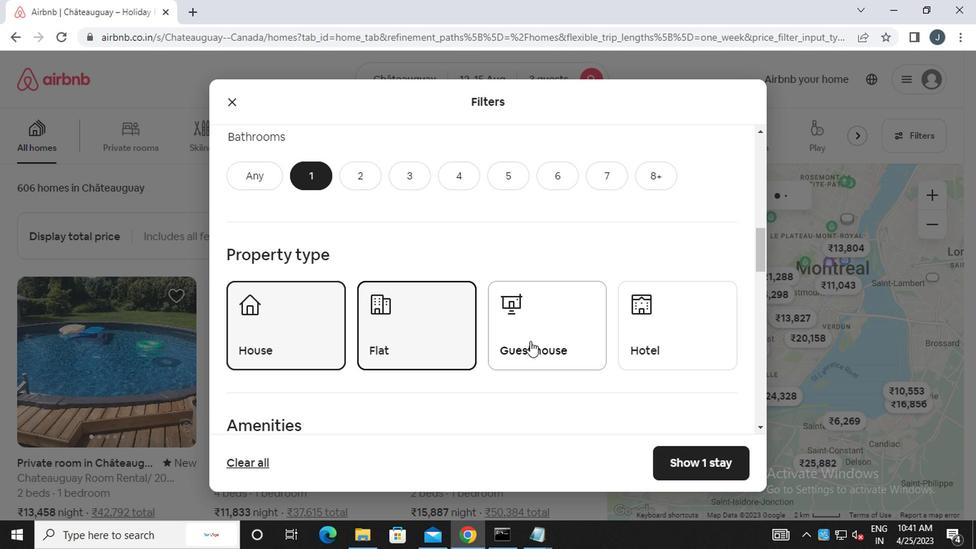 
Action: Mouse moved to (518, 352)
Screenshot: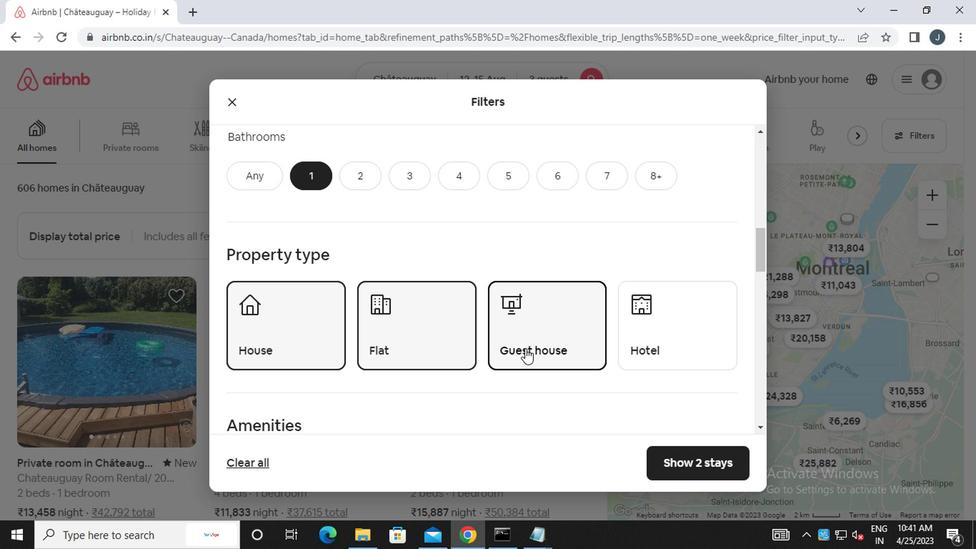 
Action: Mouse scrolled (518, 351) with delta (0, -1)
Screenshot: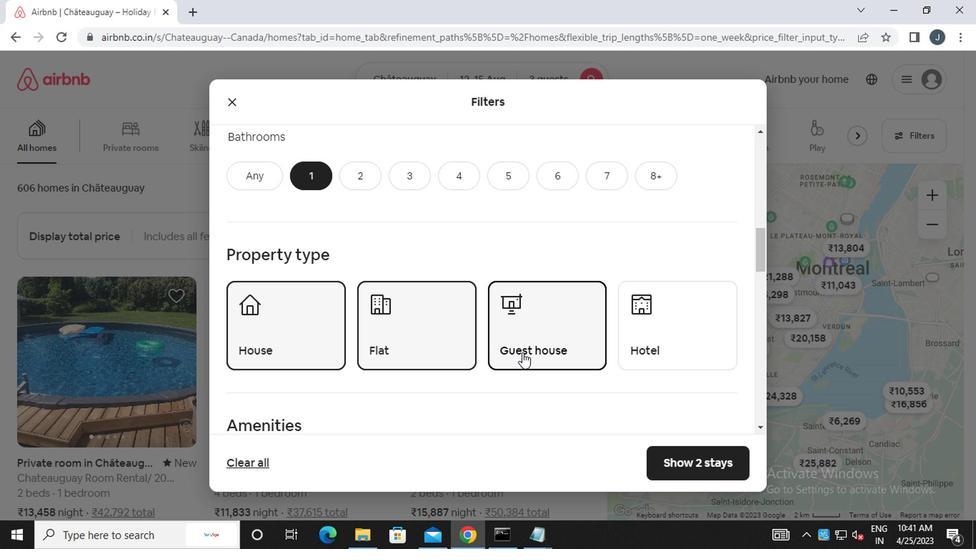 
Action: Mouse scrolled (518, 351) with delta (0, -1)
Screenshot: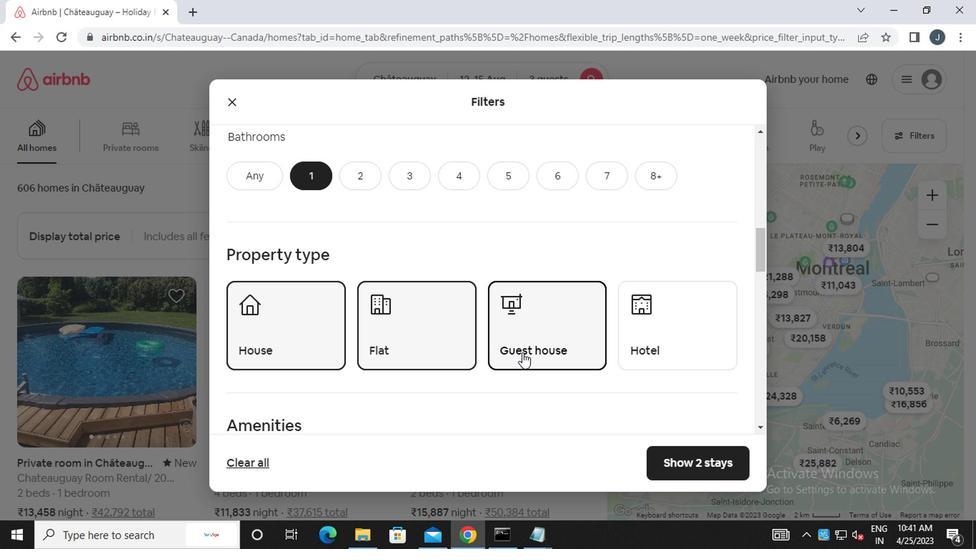 
Action: Mouse moved to (520, 352)
Screenshot: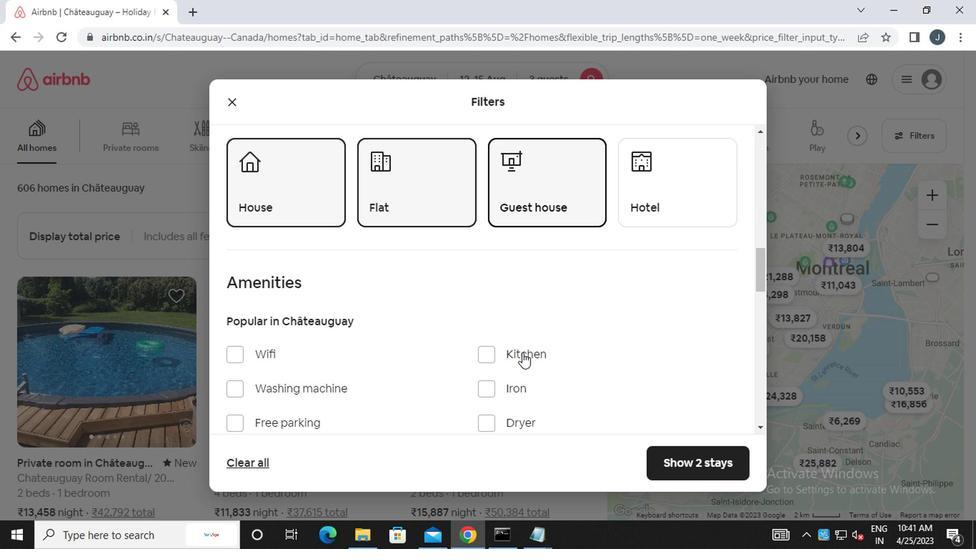 
Action: Mouse scrolled (520, 351) with delta (0, -1)
Screenshot: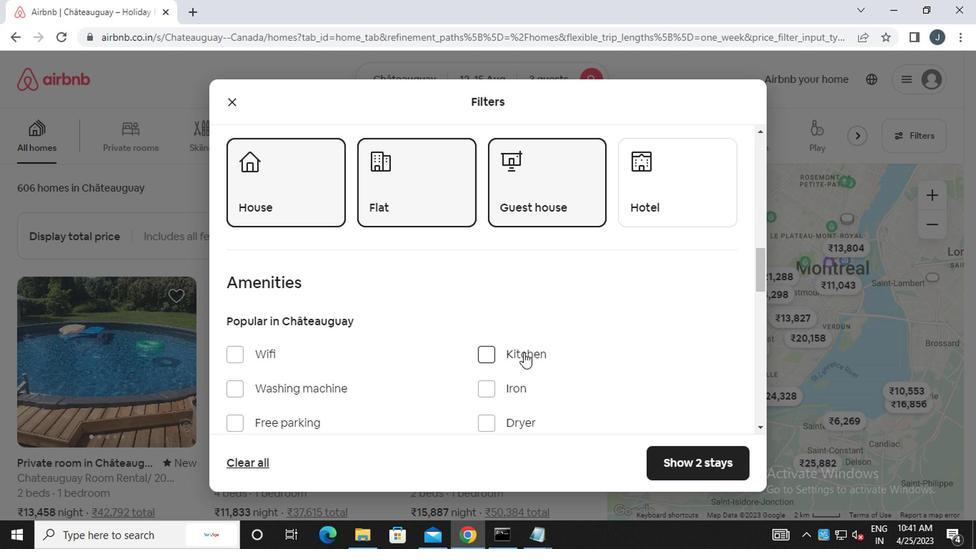 
Action: Mouse scrolled (520, 351) with delta (0, -1)
Screenshot: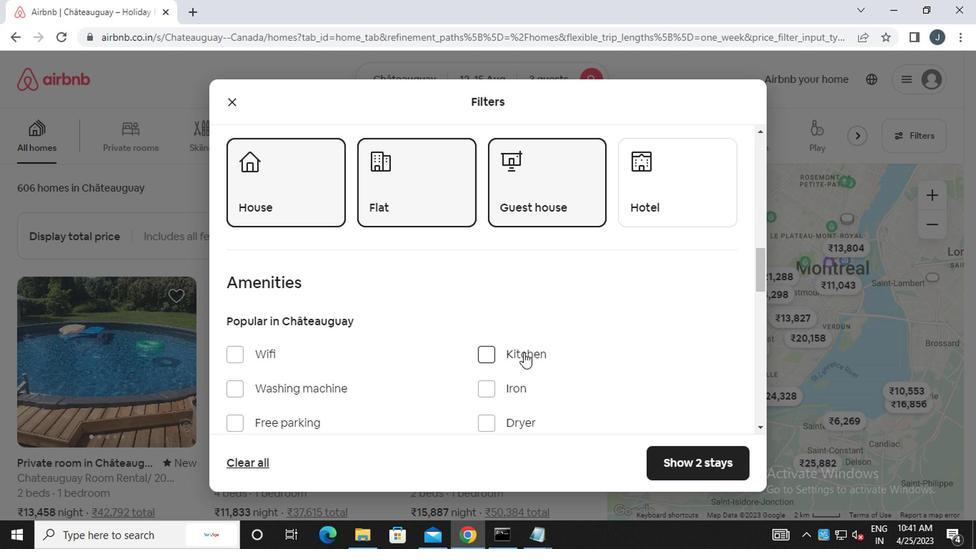
Action: Mouse scrolled (520, 351) with delta (0, -1)
Screenshot: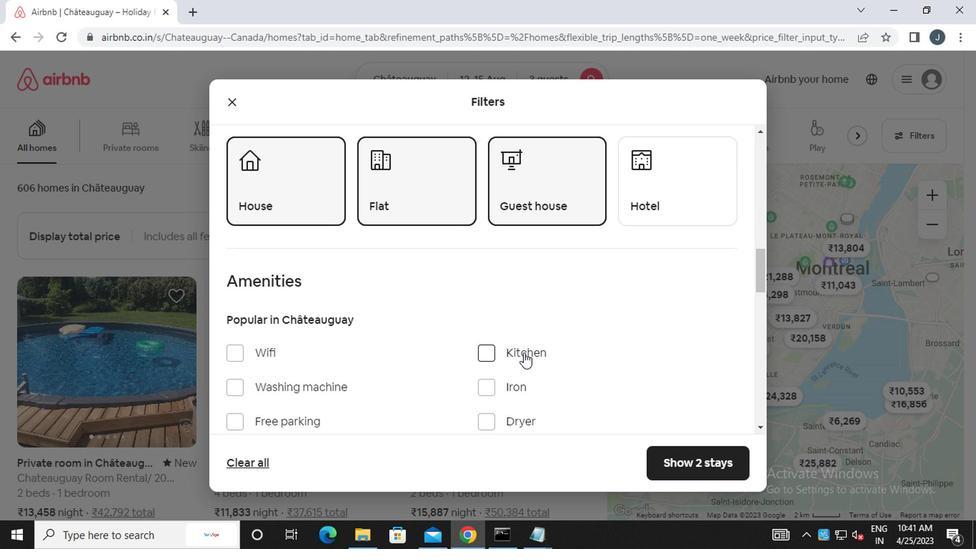
Action: Mouse scrolled (520, 351) with delta (0, -1)
Screenshot: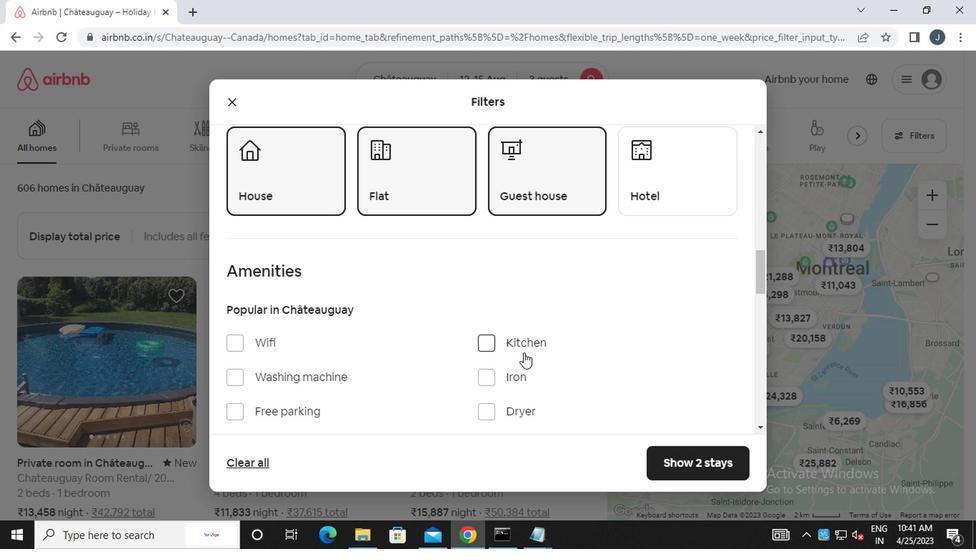 
Action: Mouse moved to (717, 335)
Screenshot: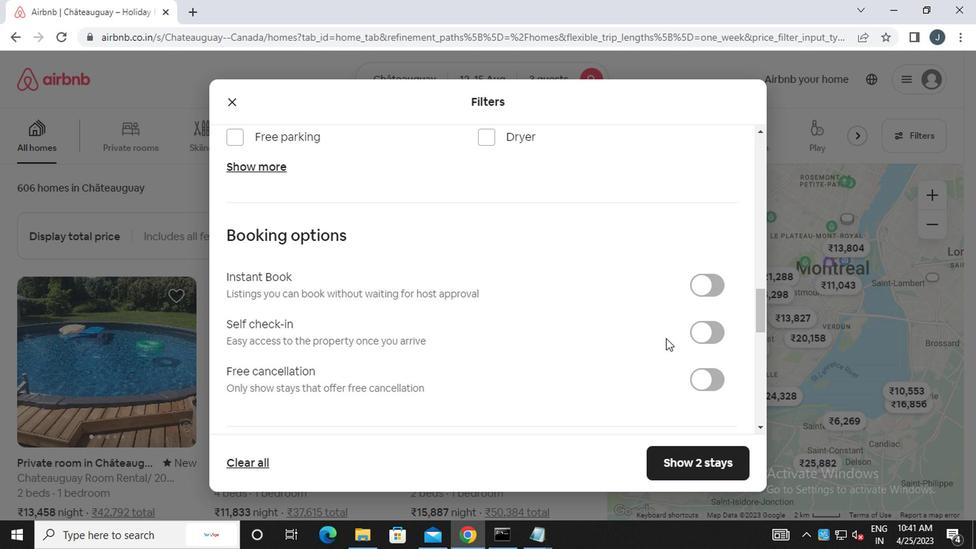 
Action: Mouse pressed left at (717, 335)
Screenshot: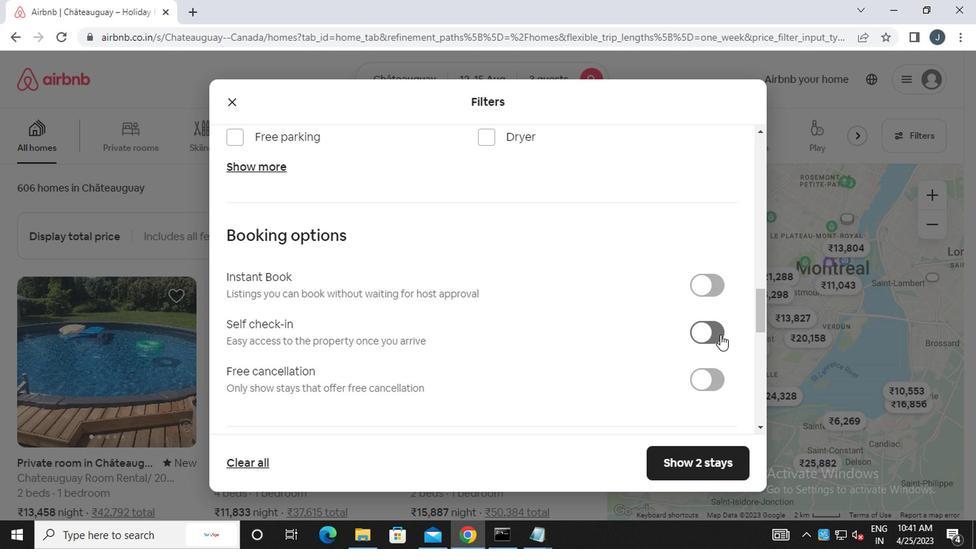 
Action: Mouse moved to (503, 374)
Screenshot: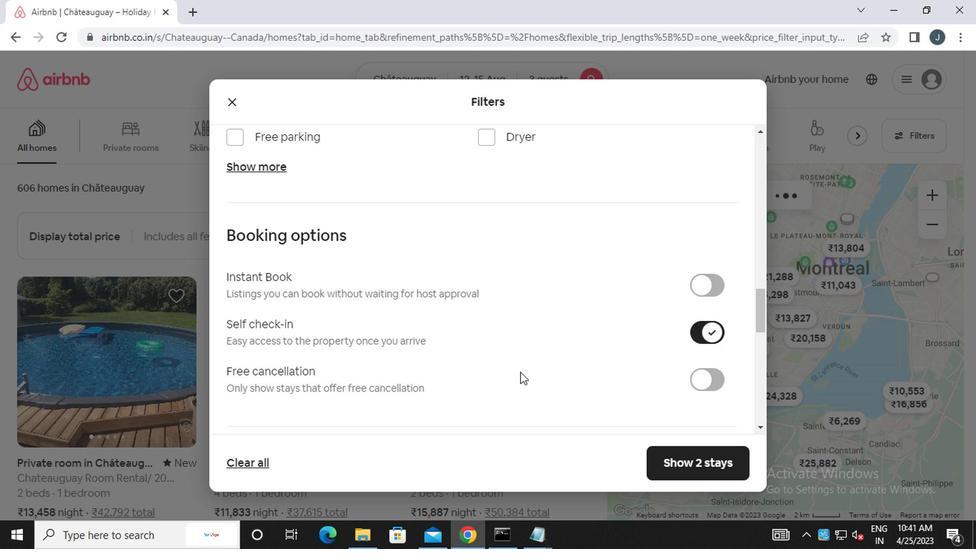 
Action: Mouse scrolled (503, 373) with delta (0, -1)
Screenshot: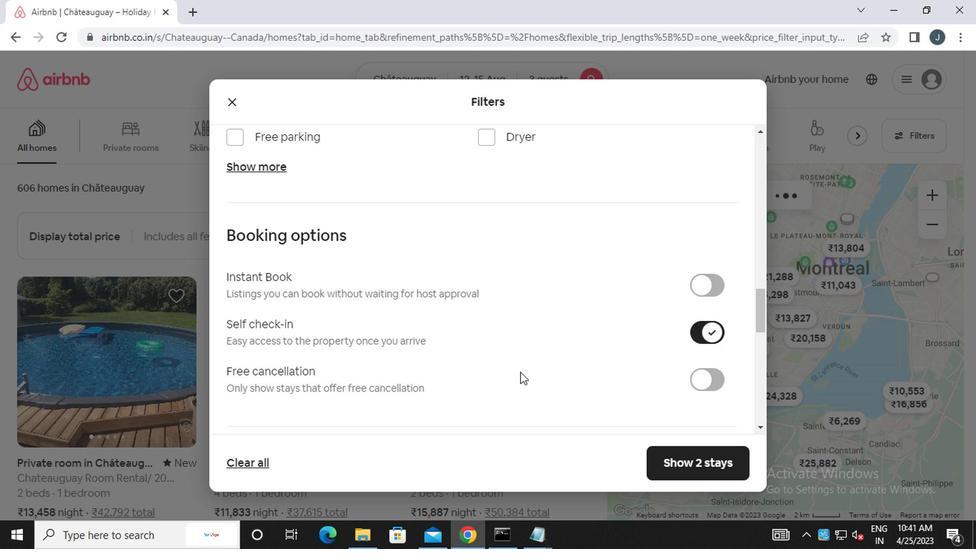 
Action: Mouse moved to (503, 374)
Screenshot: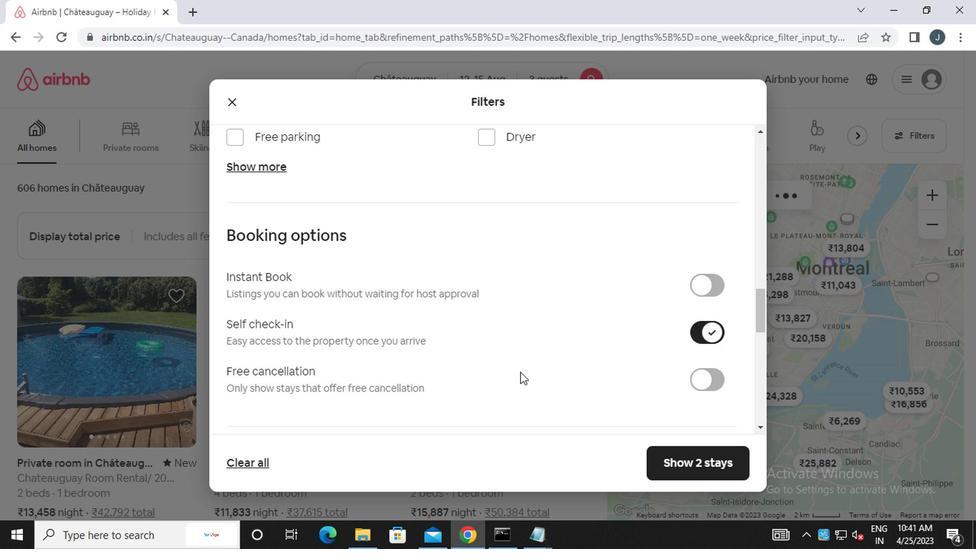 
Action: Mouse scrolled (503, 373) with delta (0, -1)
Screenshot: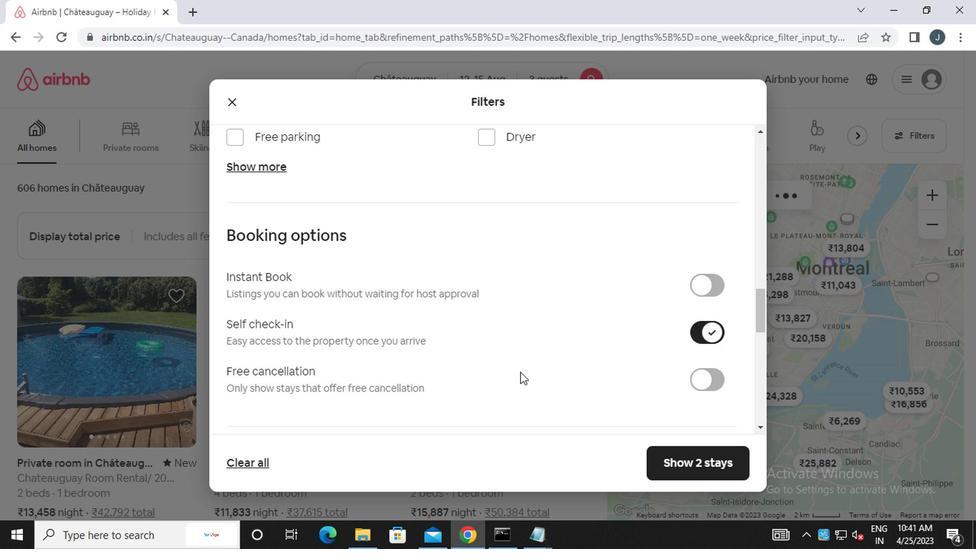 
Action: Mouse scrolled (503, 373) with delta (0, -1)
Screenshot: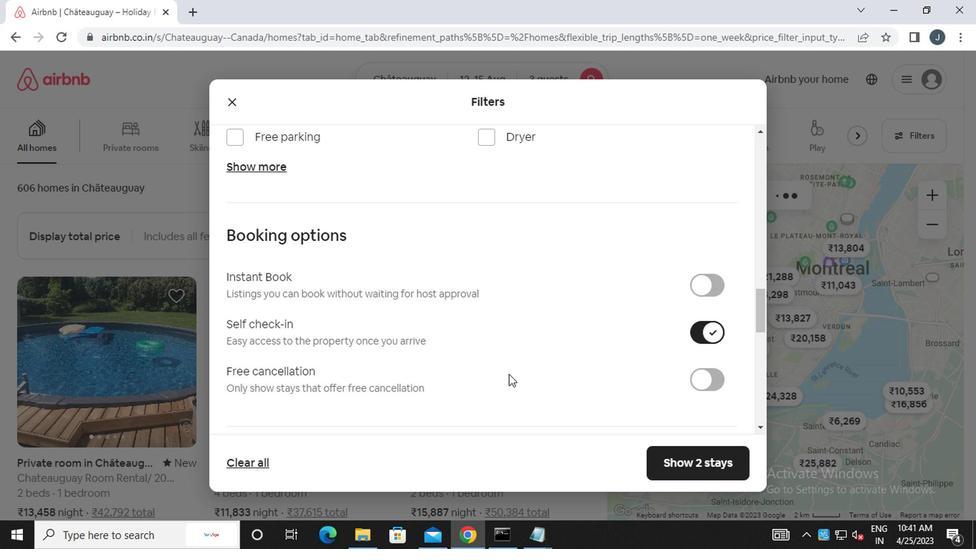 
Action: Mouse scrolled (503, 373) with delta (0, -1)
Screenshot: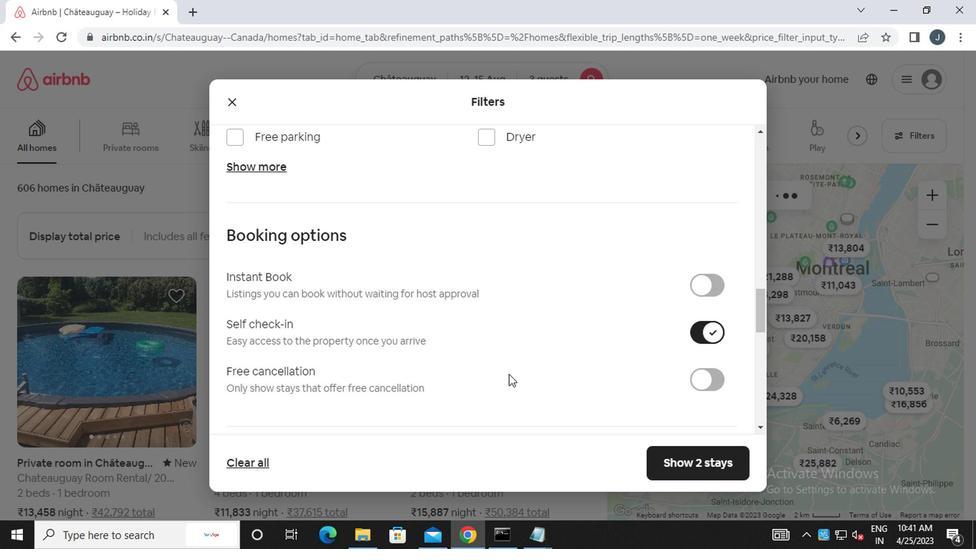 
Action: Mouse scrolled (503, 373) with delta (0, -1)
Screenshot: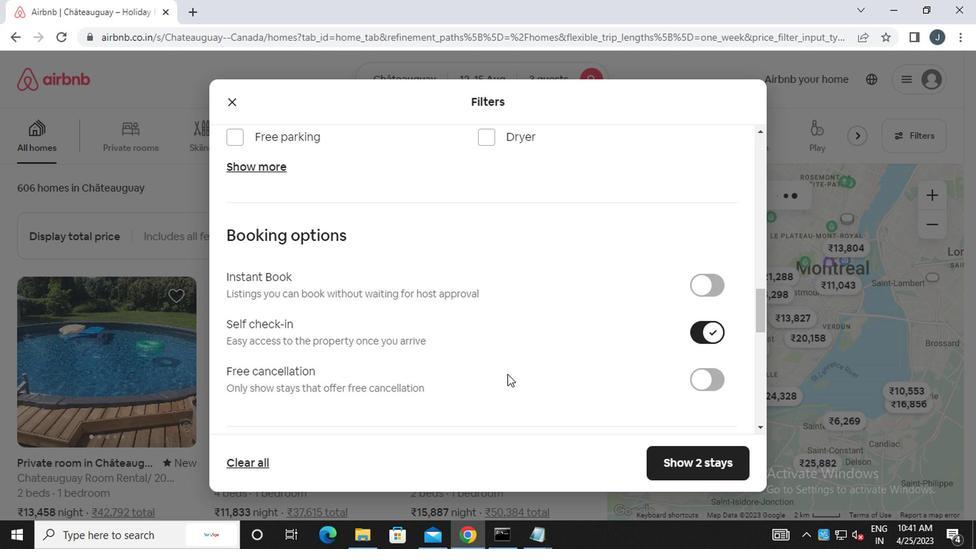 
Action: Mouse scrolled (503, 373) with delta (0, -1)
Screenshot: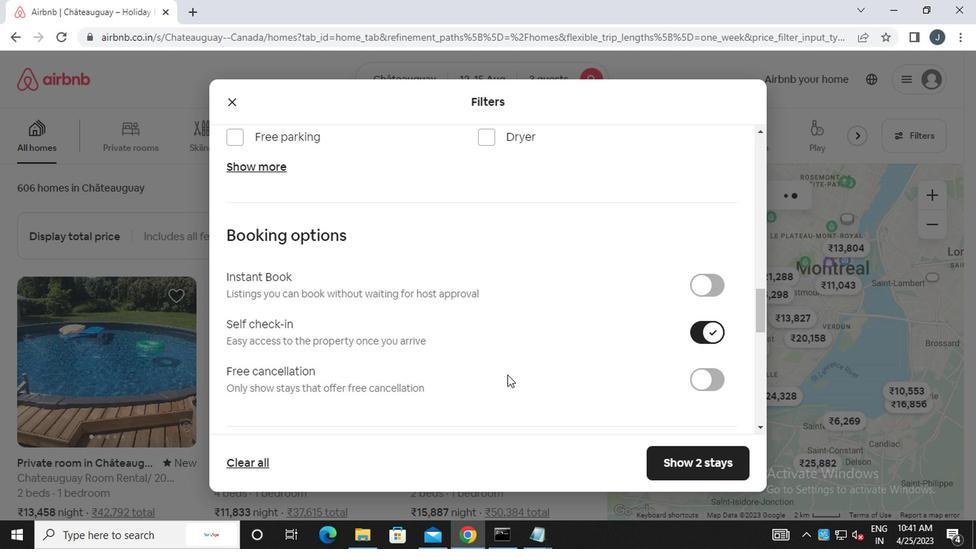 
Action: Mouse scrolled (503, 373) with delta (0, -1)
Screenshot: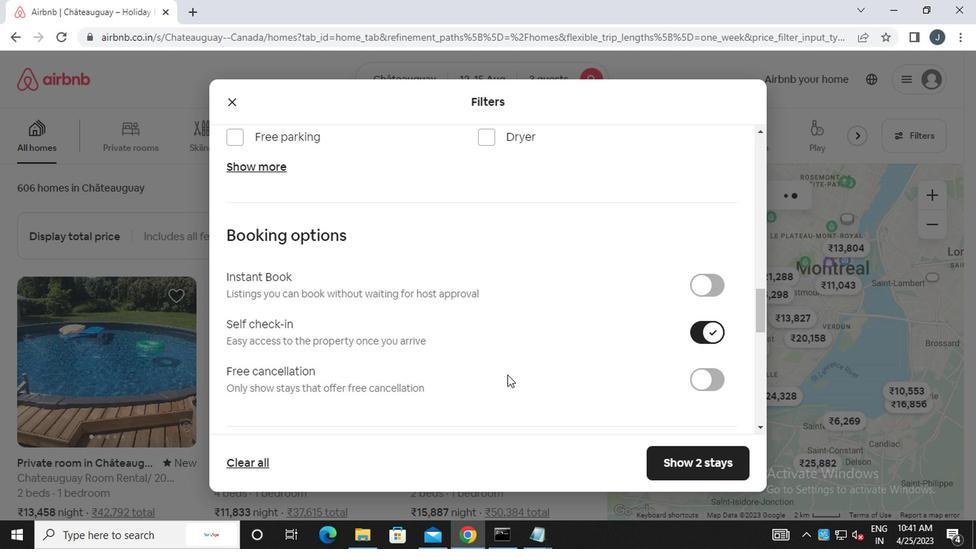 
Action: Mouse moved to (502, 374)
Screenshot: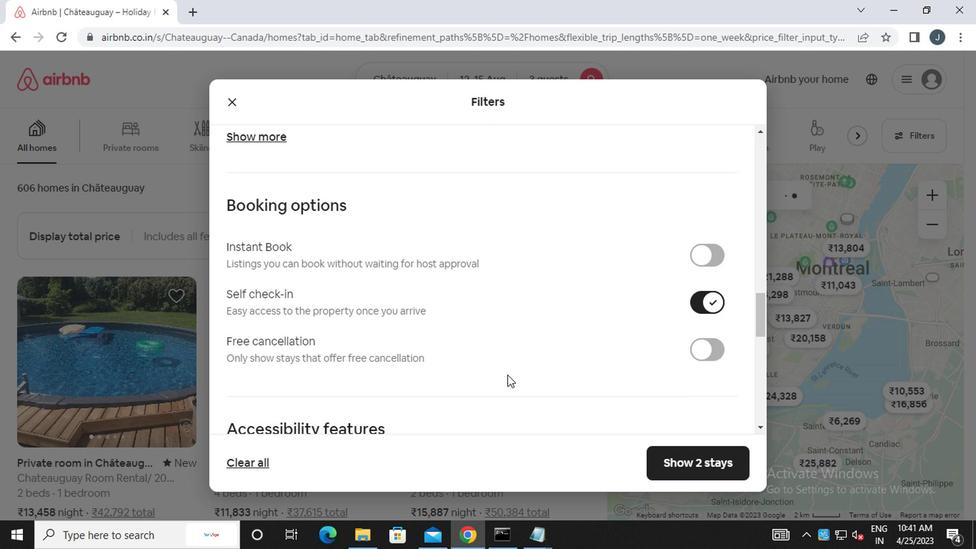 
Action: Mouse scrolled (502, 373) with delta (0, -1)
Screenshot: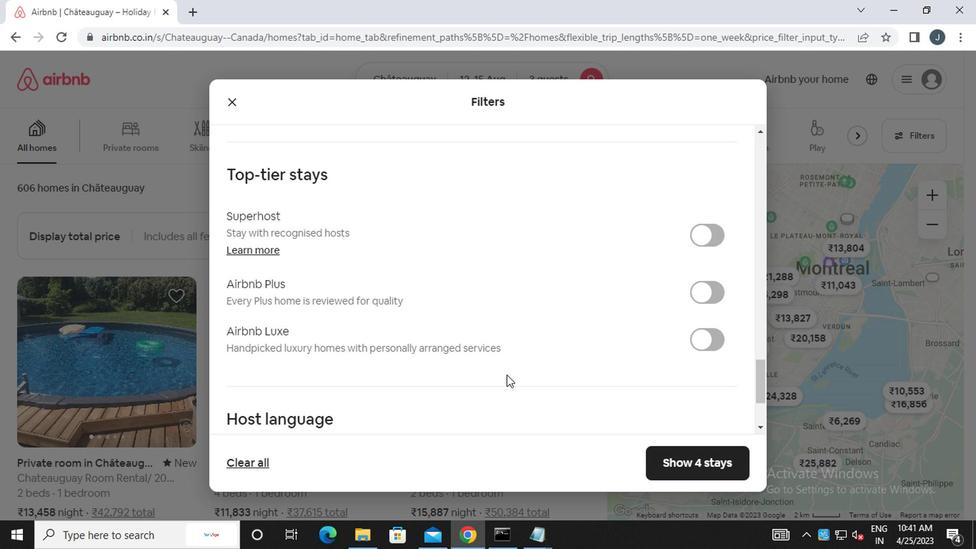 
Action: Mouse scrolled (502, 373) with delta (0, -1)
Screenshot: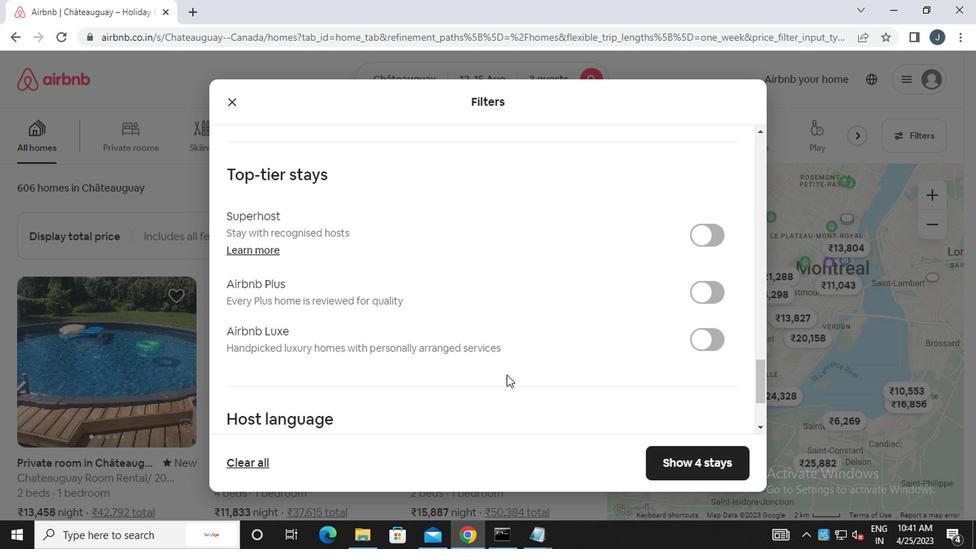 
Action: Mouse scrolled (502, 373) with delta (0, -1)
Screenshot: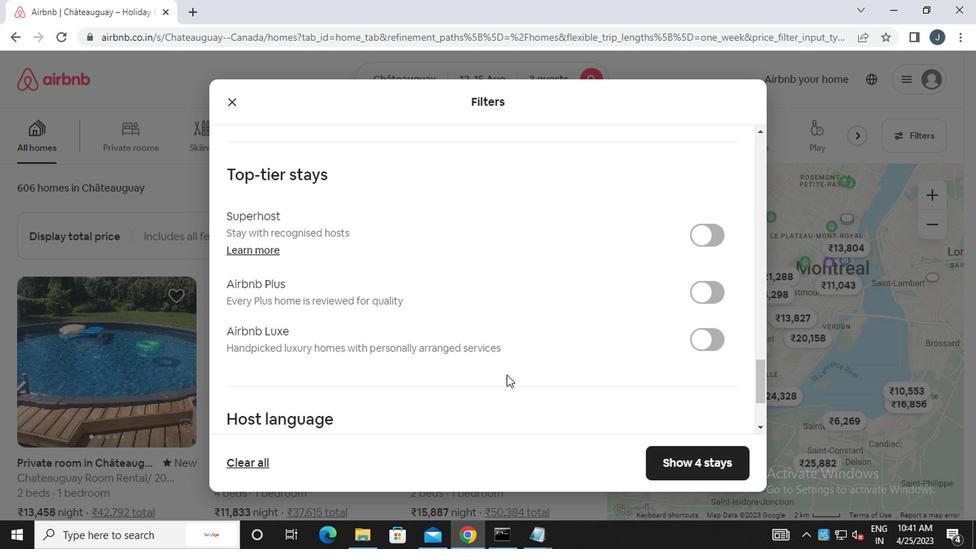 
Action: Mouse scrolled (502, 373) with delta (0, -1)
Screenshot: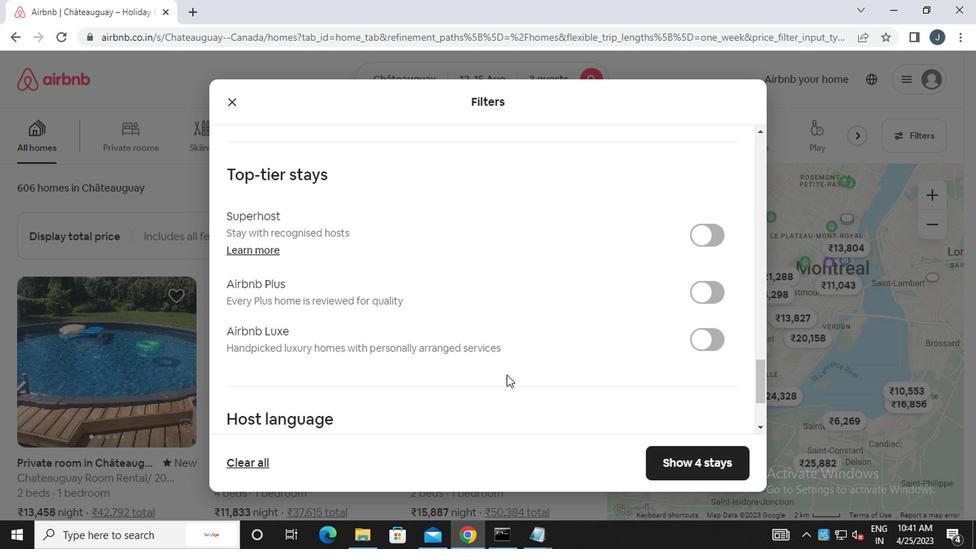 
Action: Mouse scrolled (502, 373) with delta (0, -1)
Screenshot: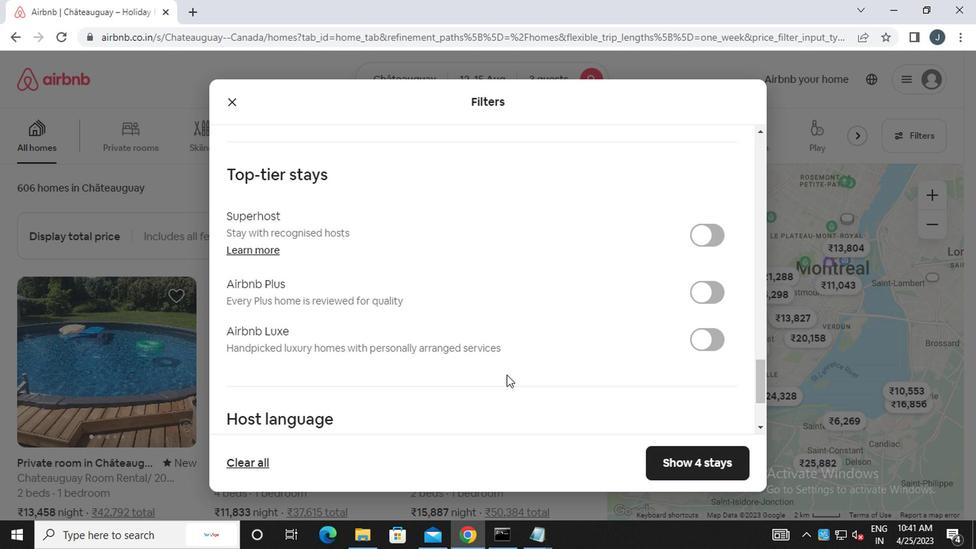 
Action: Mouse moved to (240, 333)
Screenshot: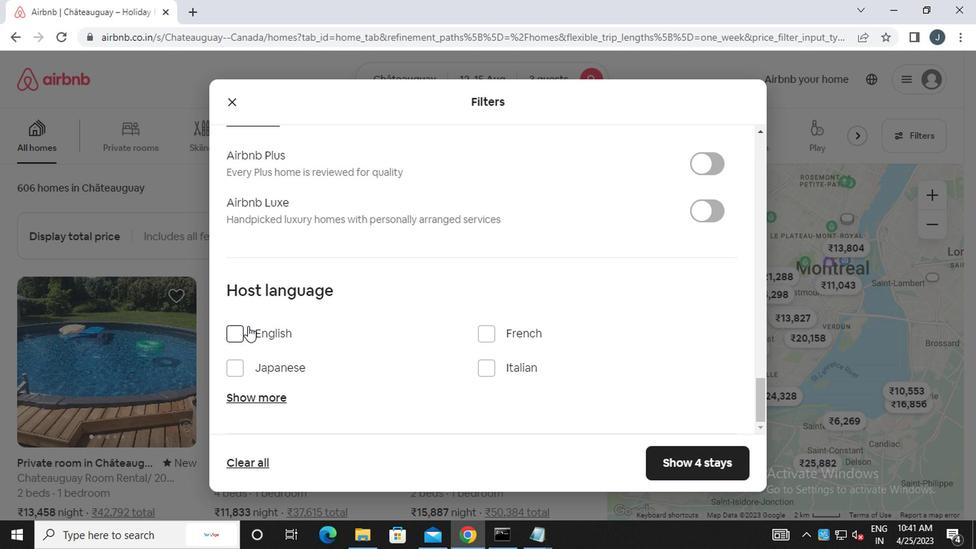 
Action: Mouse pressed left at (240, 333)
Screenshot: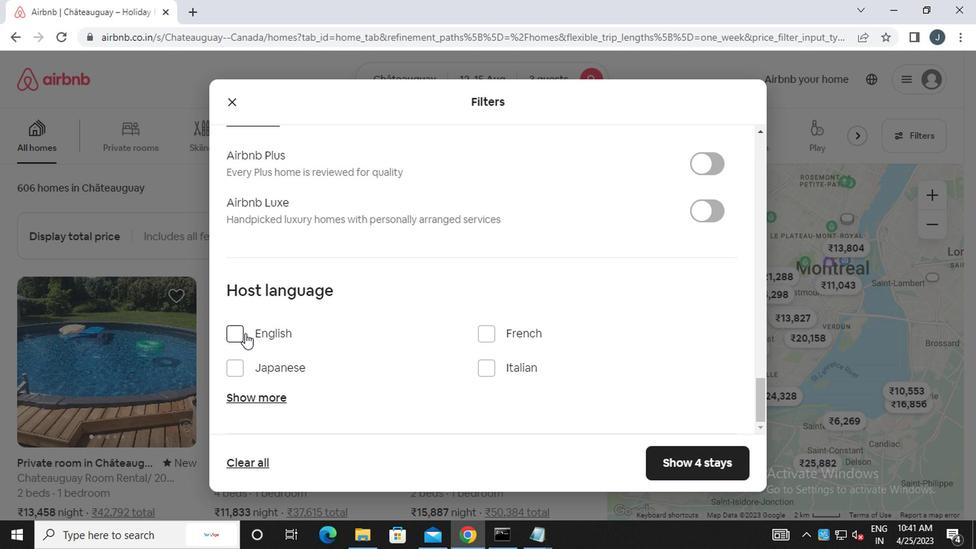 
Action: Mouse moved to (668, 462)
Screenshot: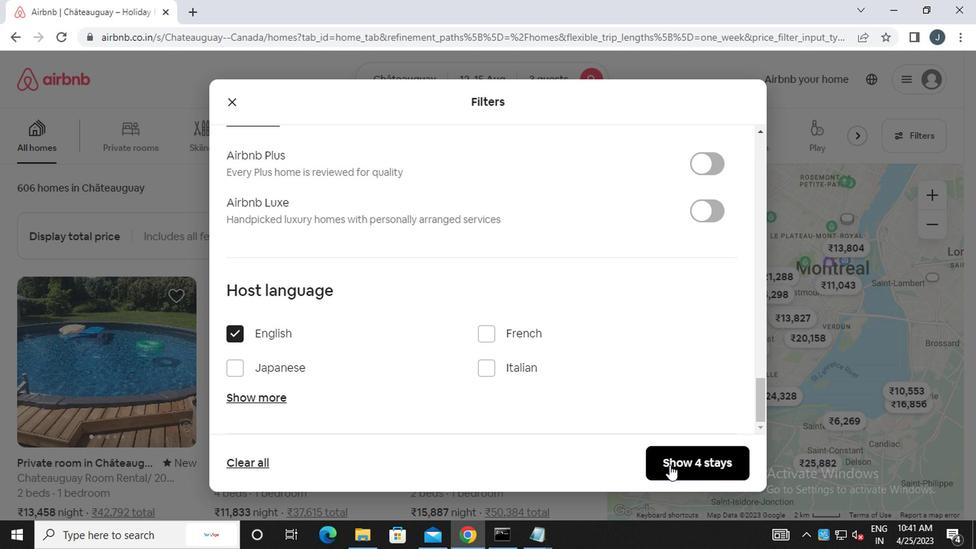 
Action: Mouse pressed left at (668, 462)
Screenshot: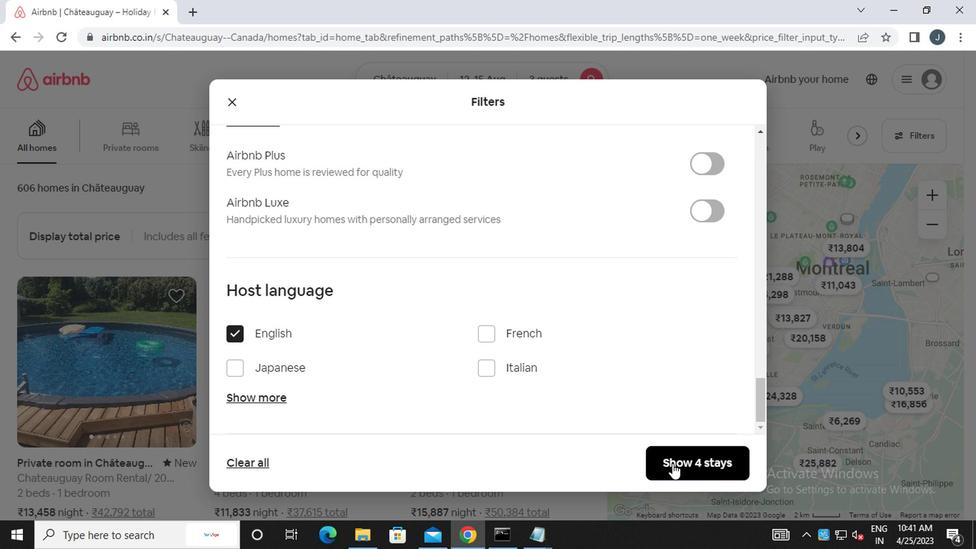 
Action: Mouse moved to (641, 457)
Screenshot: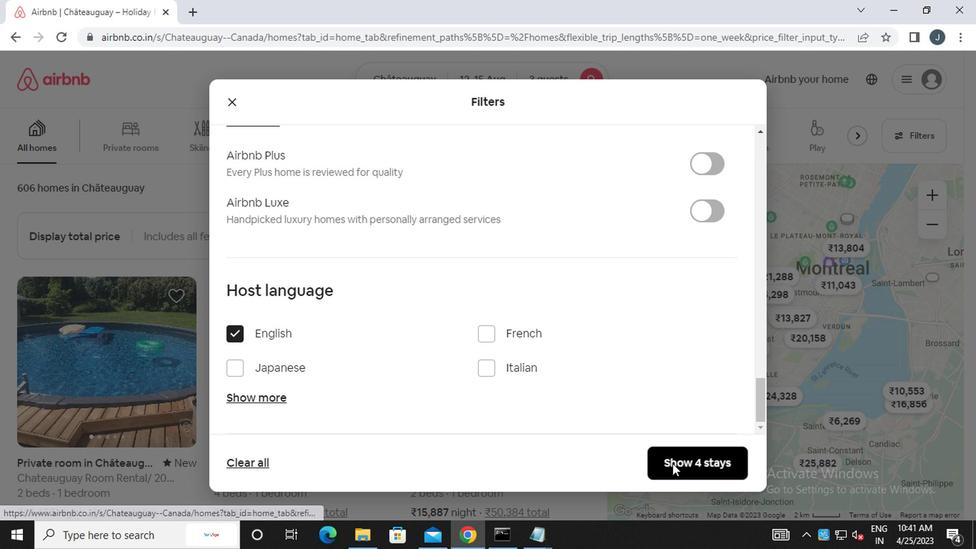 
